 Task: Create a due date automation trigger when advanced on, 2 hours after a card is due add fields without custom field "Resume" set to a number greater than 1 and lower than 10.
Action: Mouse moved to (1058, 171)
Screenshot: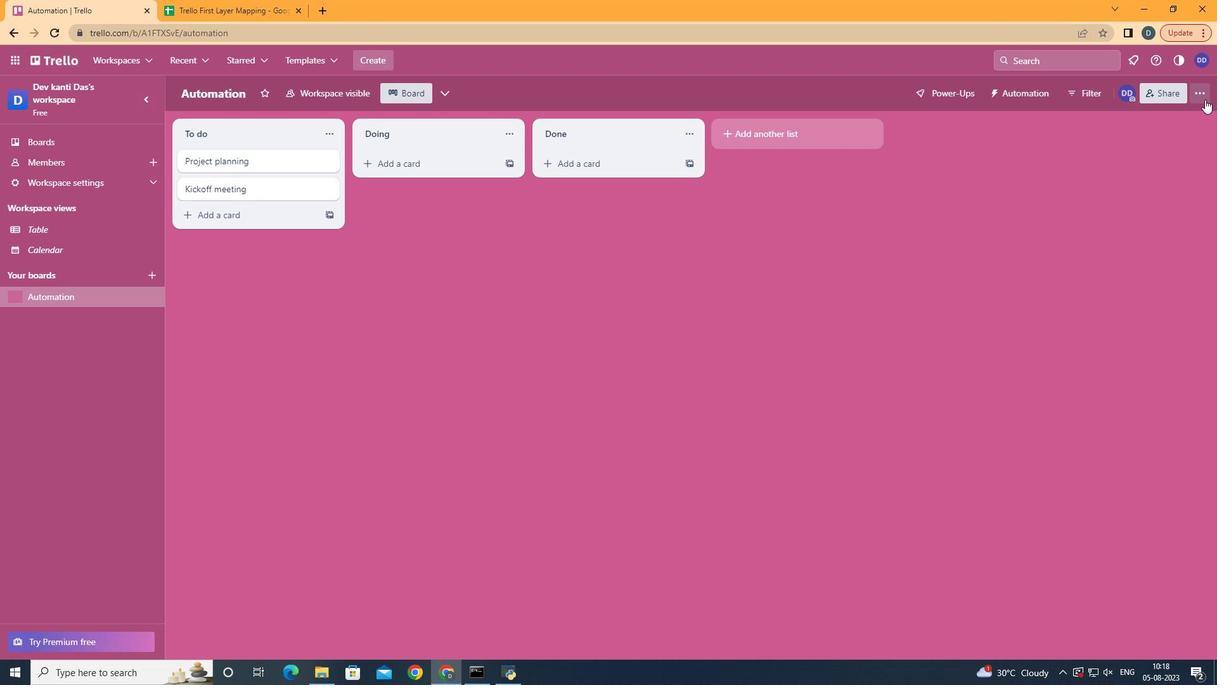 
Action: Mouse pressed left at (1058, 171)
Screenshot: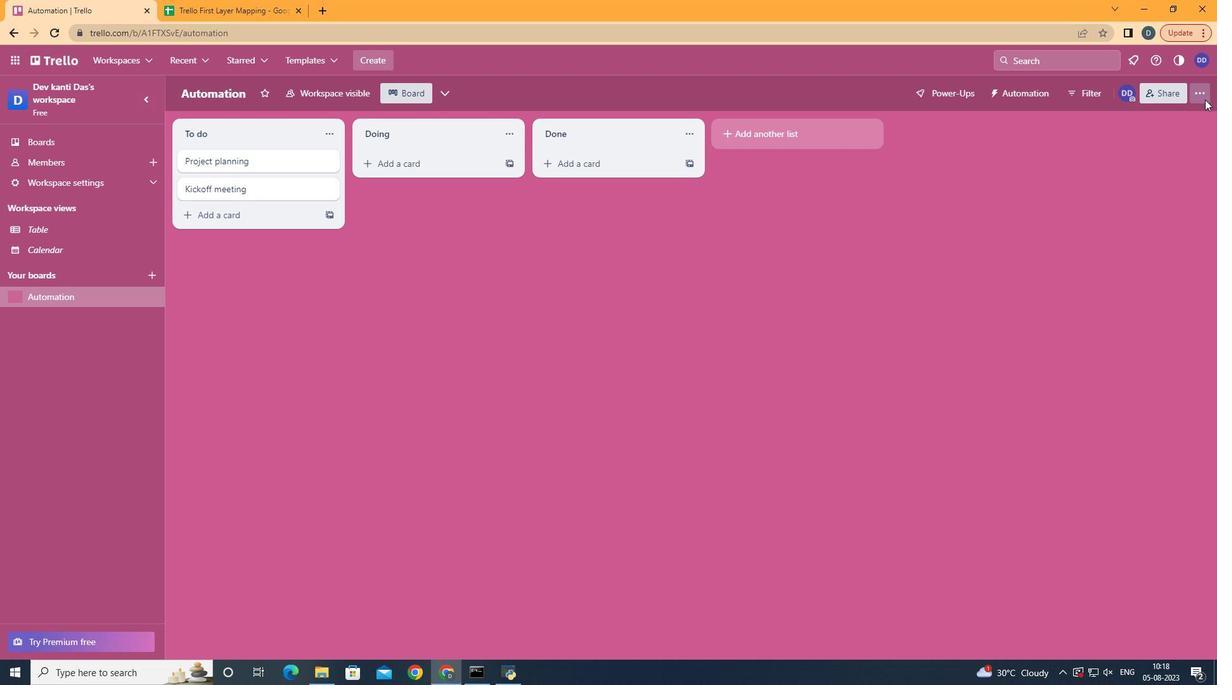 
Action: Mouse moved to (1009, 286)
Screenshot: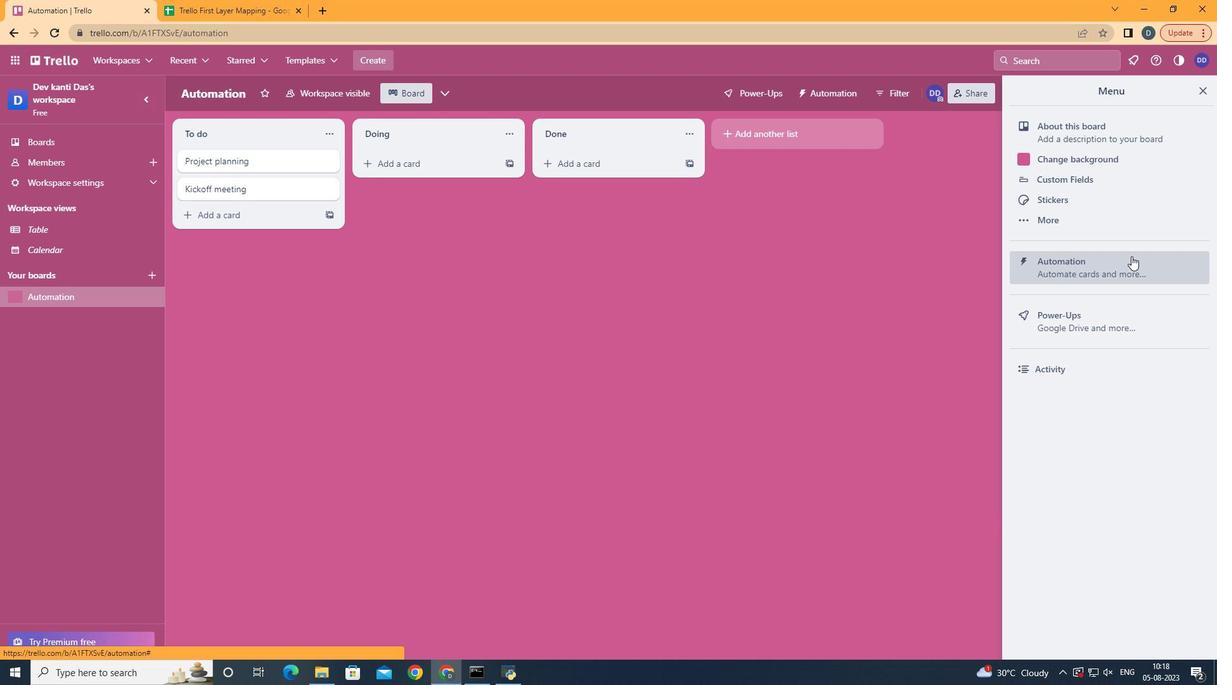 
Action: Mouse pressed left at (1009, 286)
Screenshot: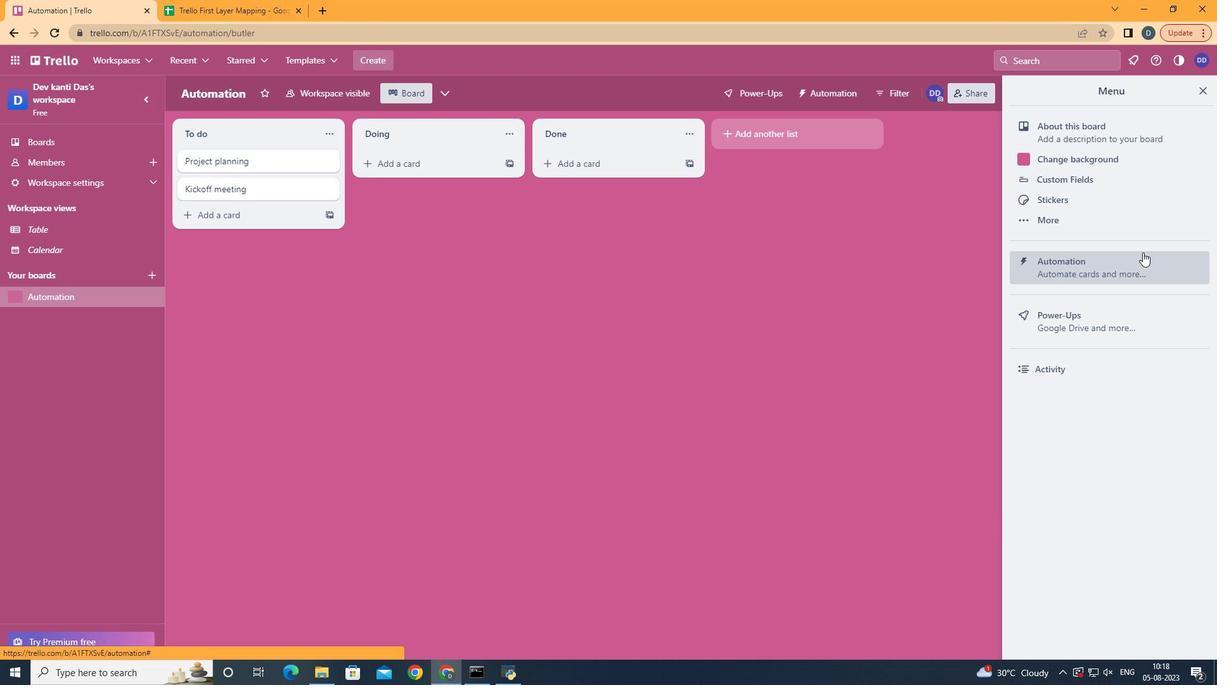 
Action: Mouse moved to (466, 285)
Screenshot: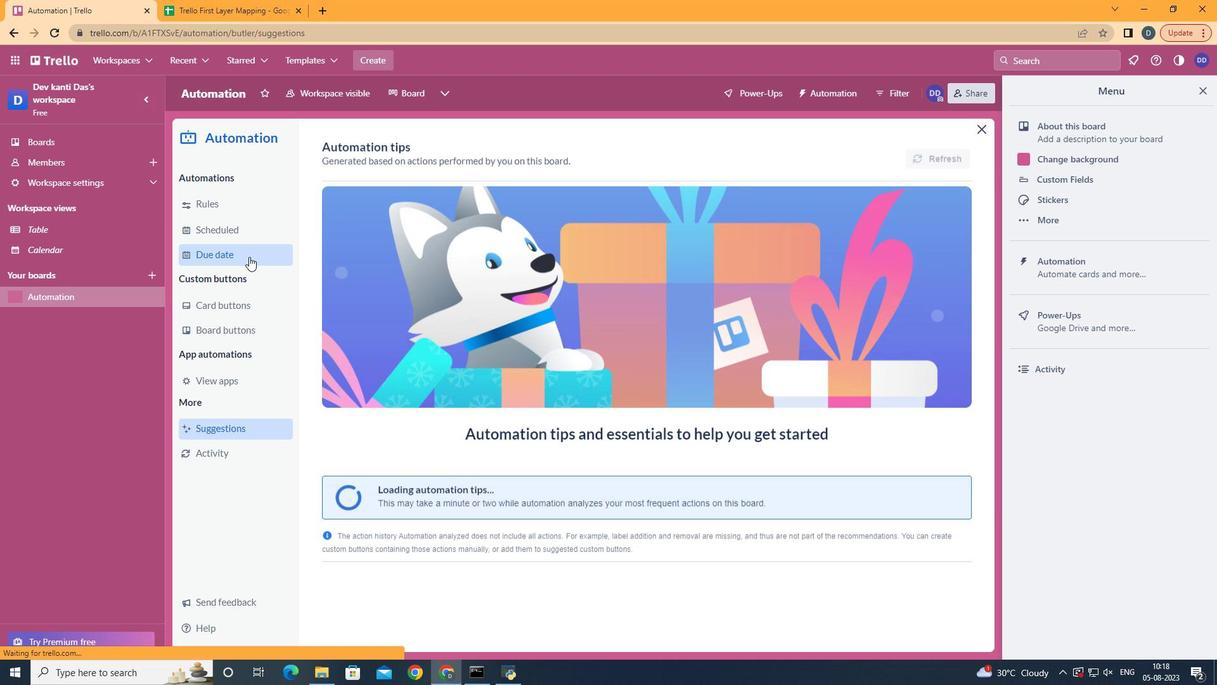 
Action: Mouse pressed left at (466, 285)
Screenshot: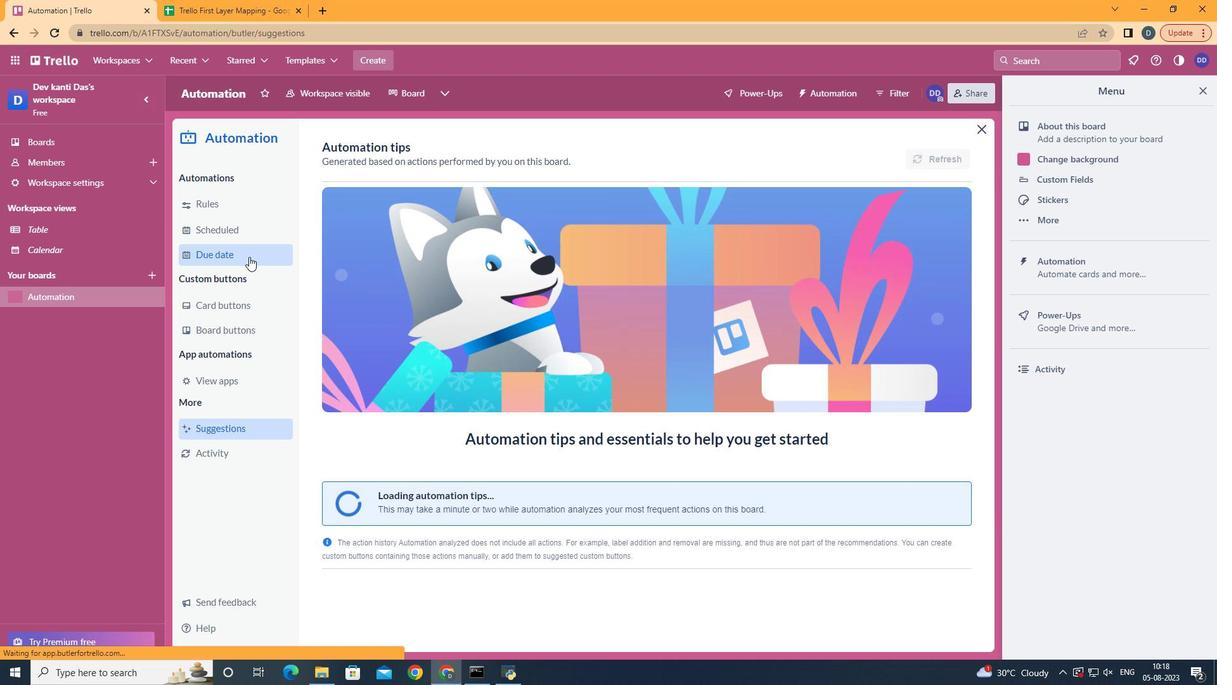 
Action: Mouse moved to (869, 211)
Screenshot: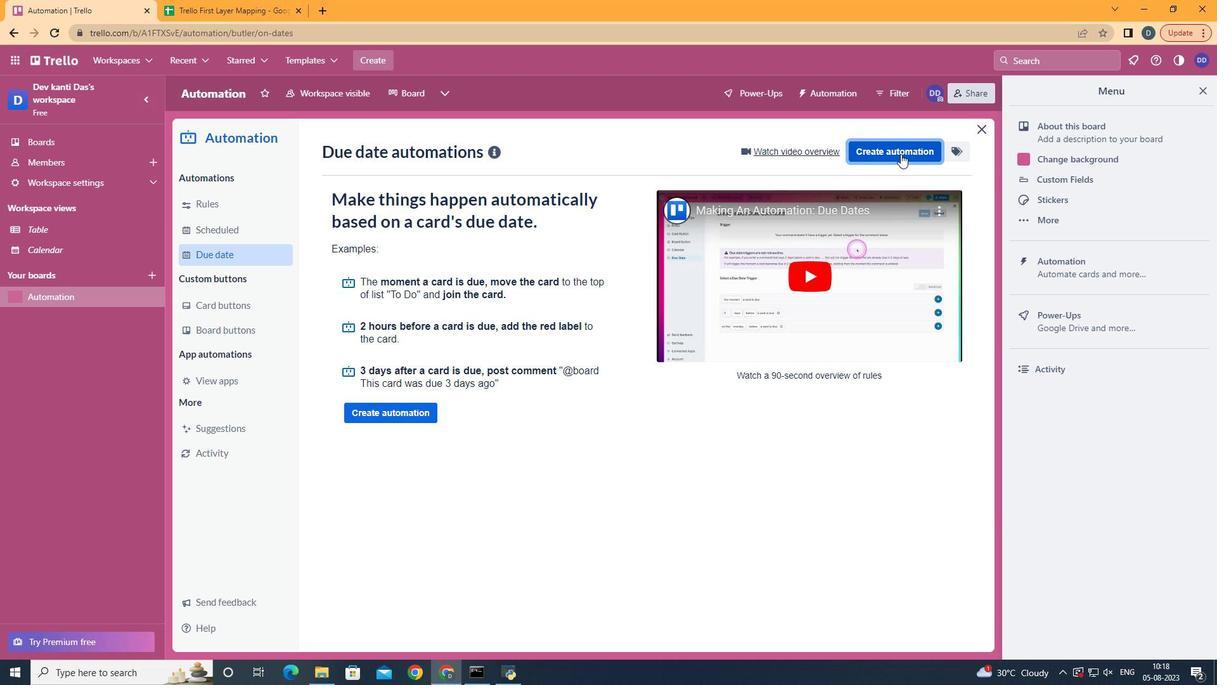 
Action: Mouse pressed left at (869, 211)
Screenshot: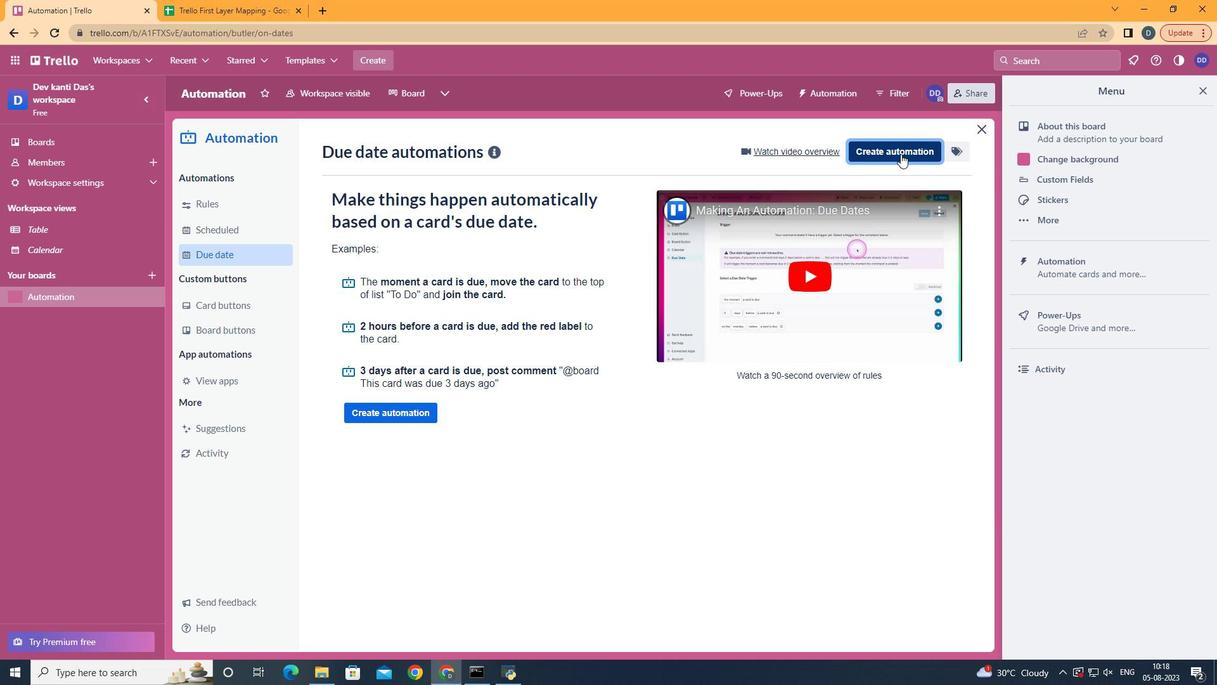 
Action: Mouse moved to (729, 292)
Screenshot: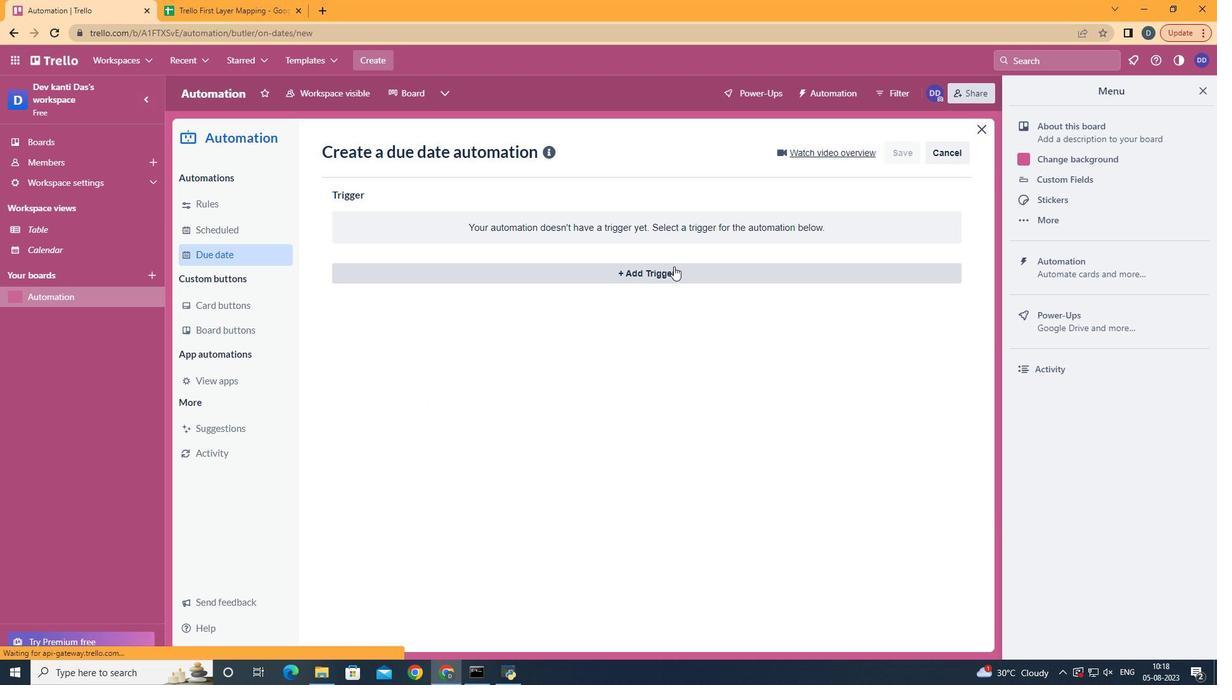 
Action: Mouse pressed left at (729, 292)
Screenshot: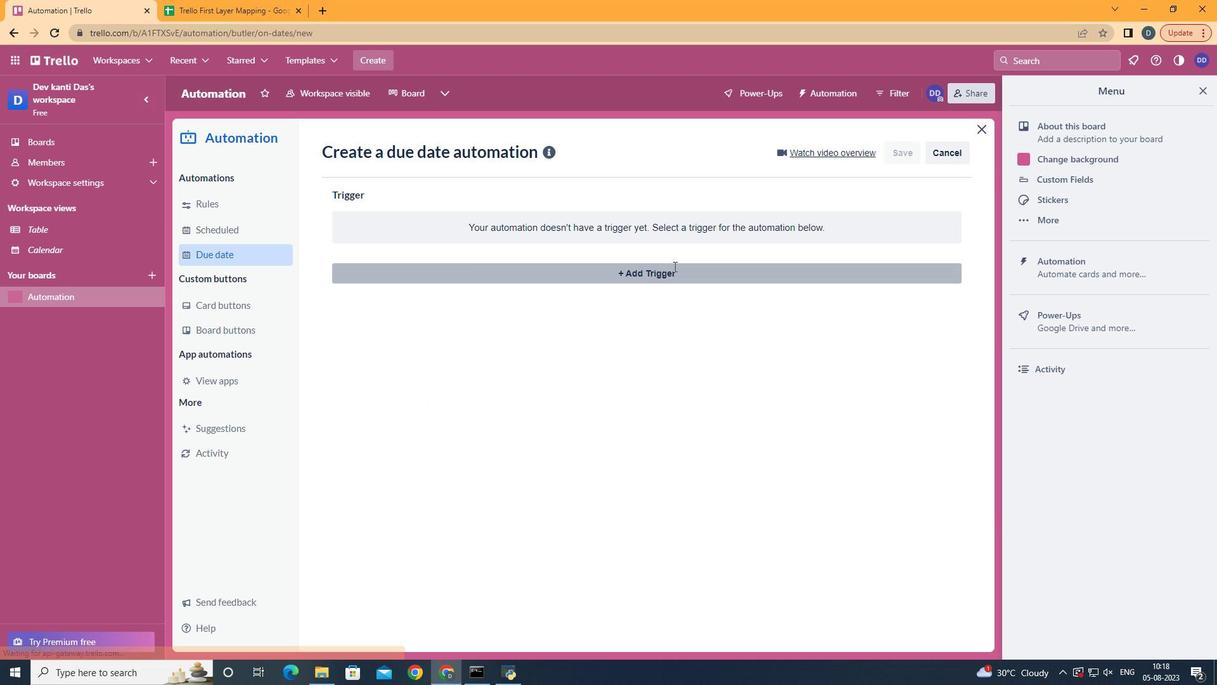 
Action: Mouse moved to (559, 489)
Screenshot: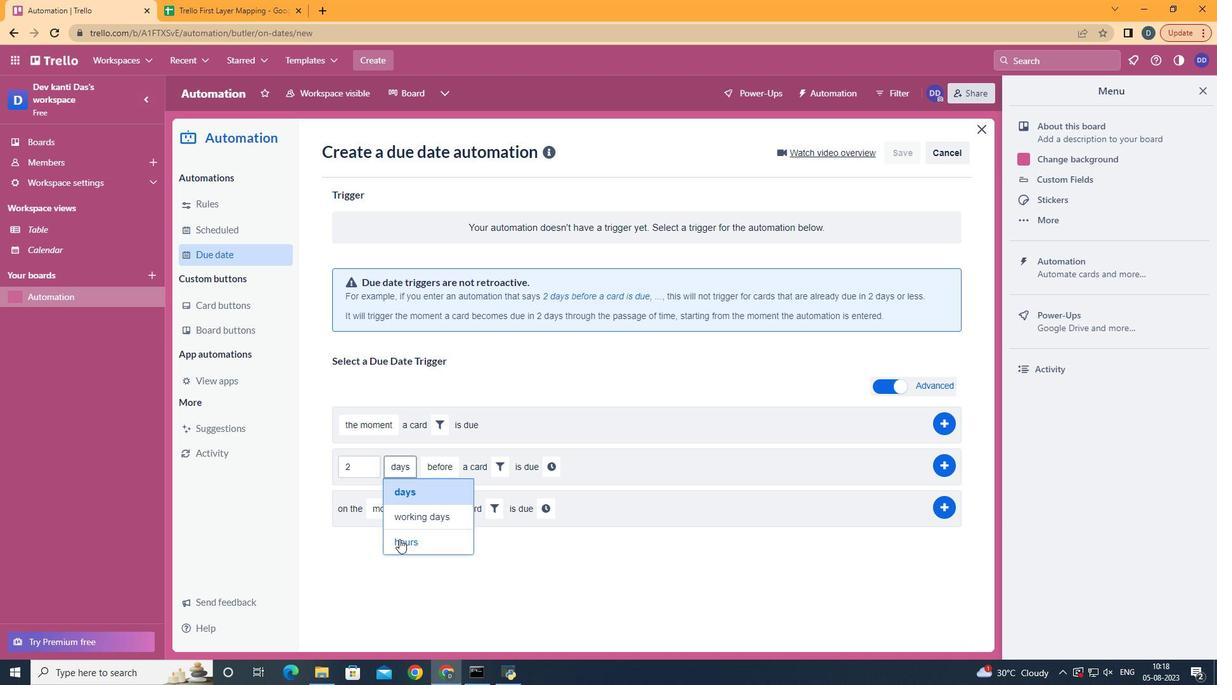 
Action: Mouse pressed left at (559, 489)
Screenshot: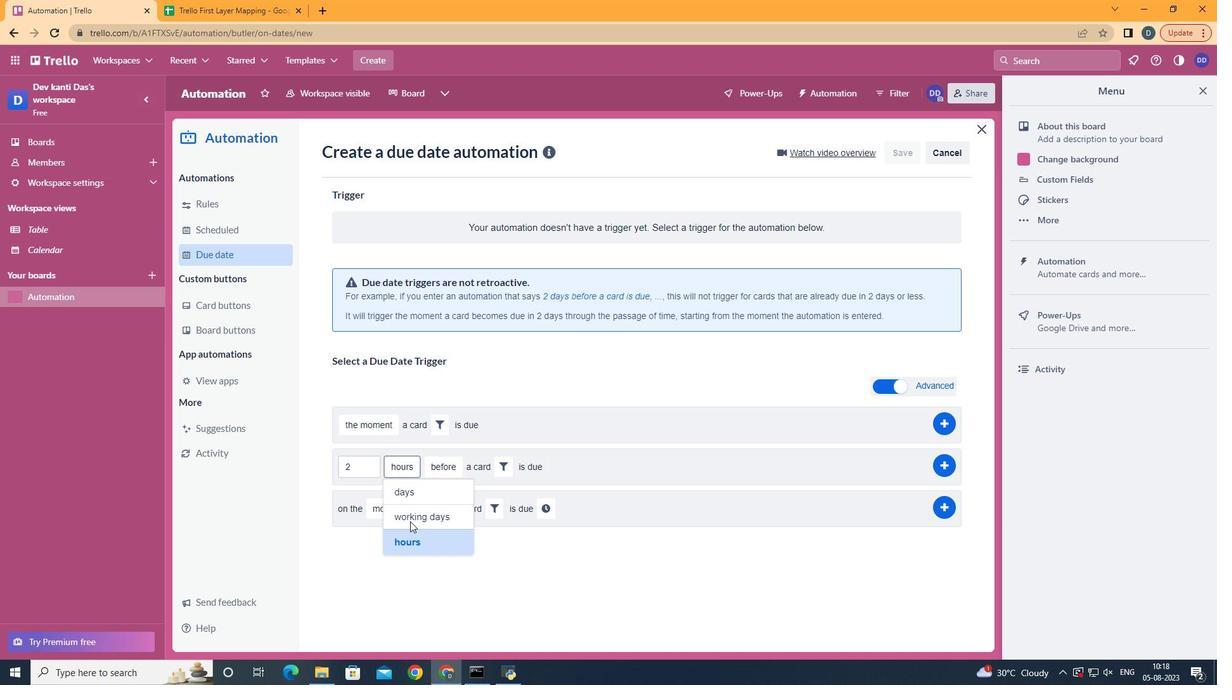 
Action: Mouse moved to (586, 468)
Screenshot: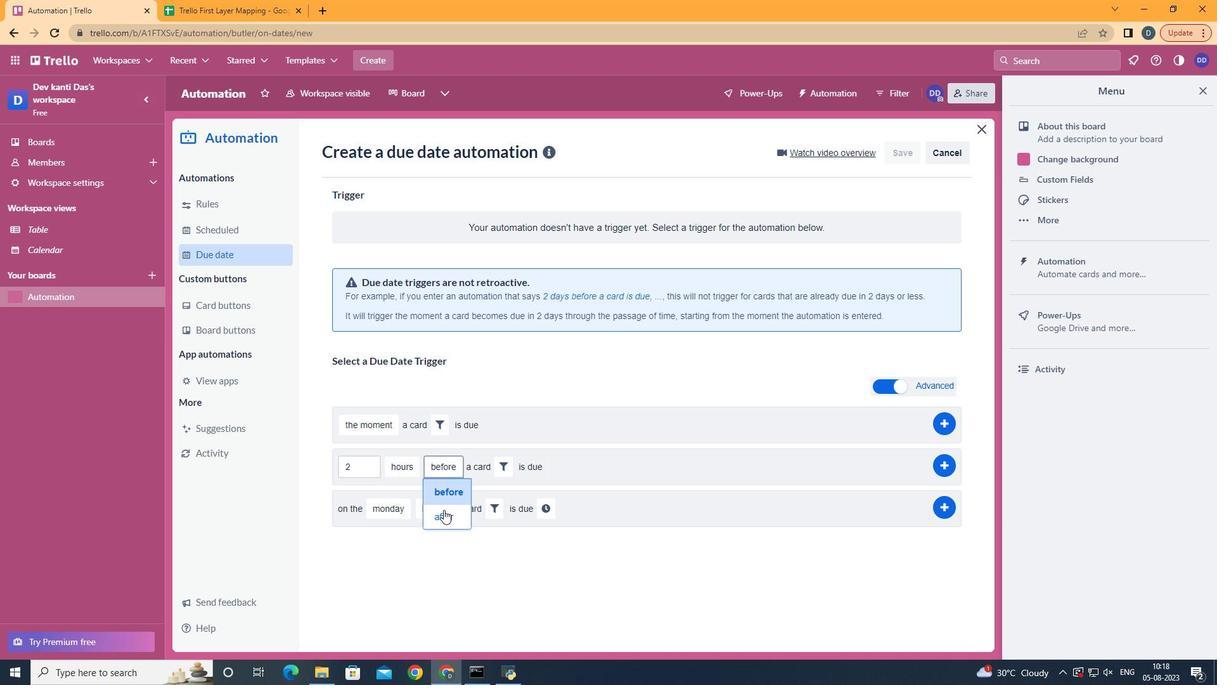 
Action: Mouse pressed left at (586, 468)
Screenshot: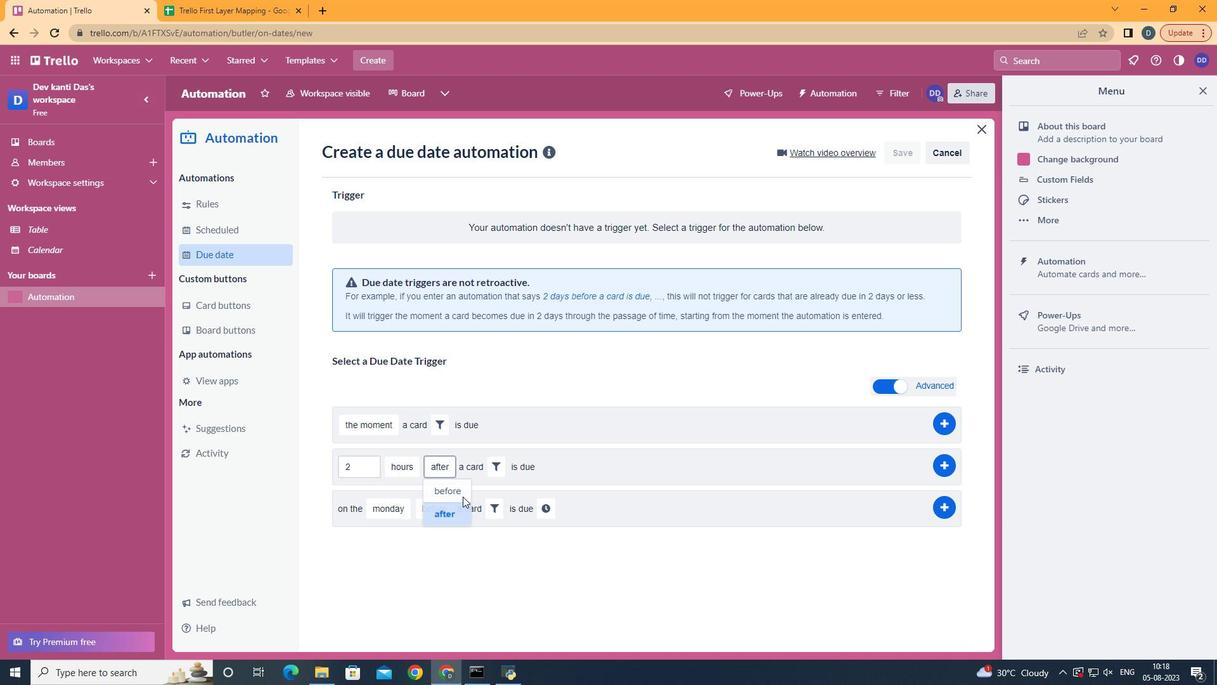 
Action: Mouse moved to (619, 436)
Screenshot: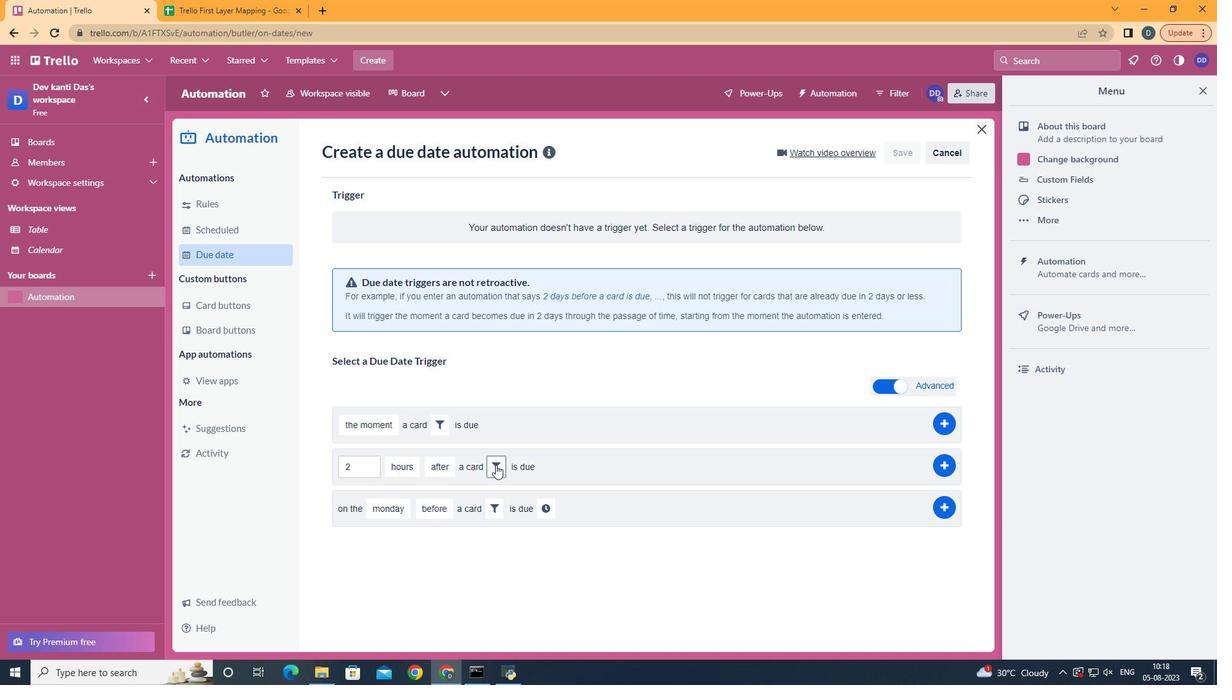 
Action: Mouse pressed left at (619, 436)
Screenshot: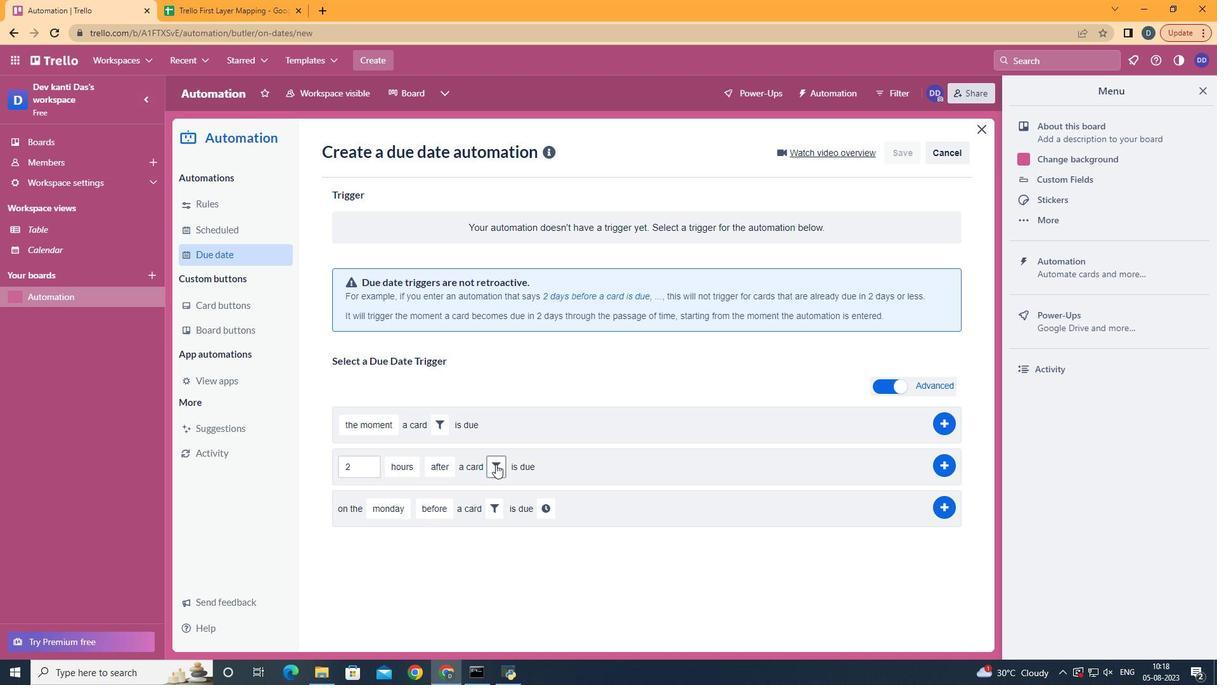 
Action: Mouse moved to (749, 473)
Screenshot: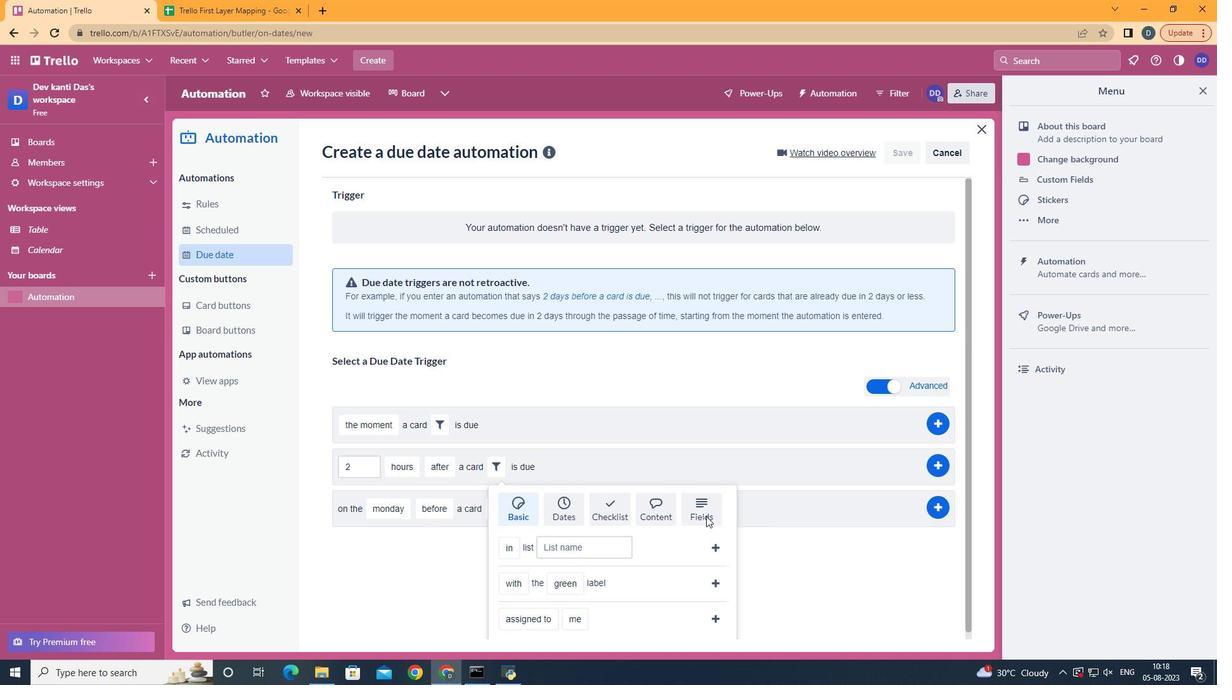 
Action: Mouse pressed left at (749, 473)
Screenshot: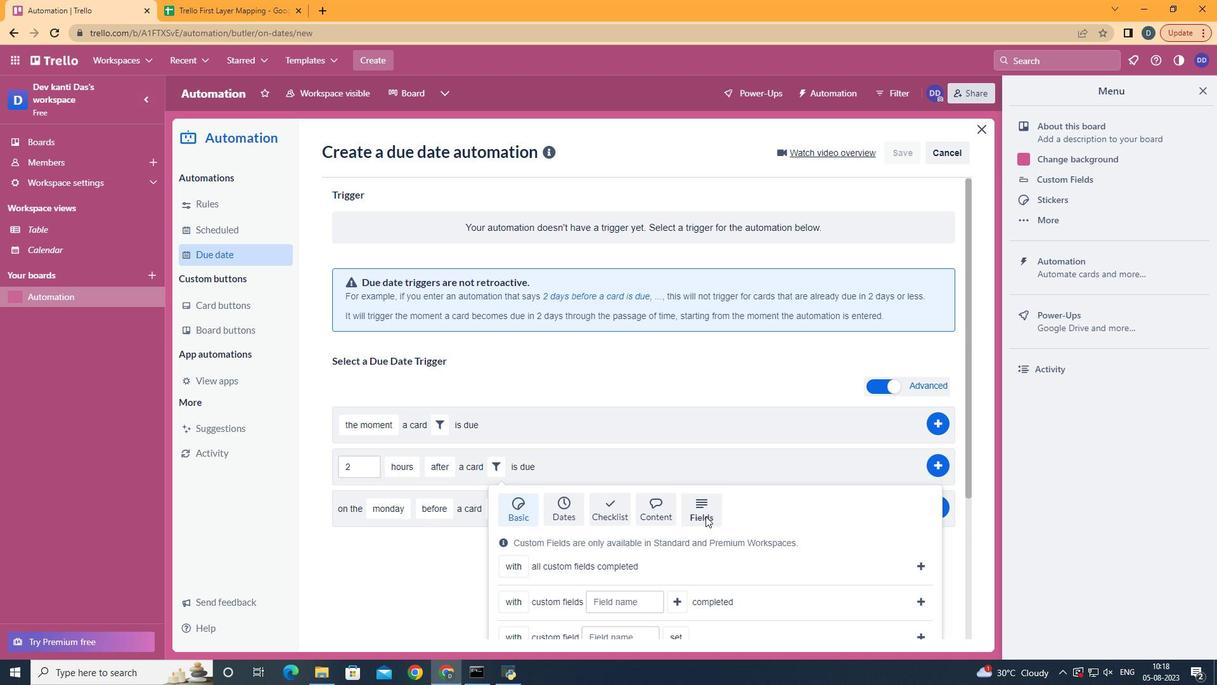 
Action: Mouse moved to (748, 473)
Screenshot: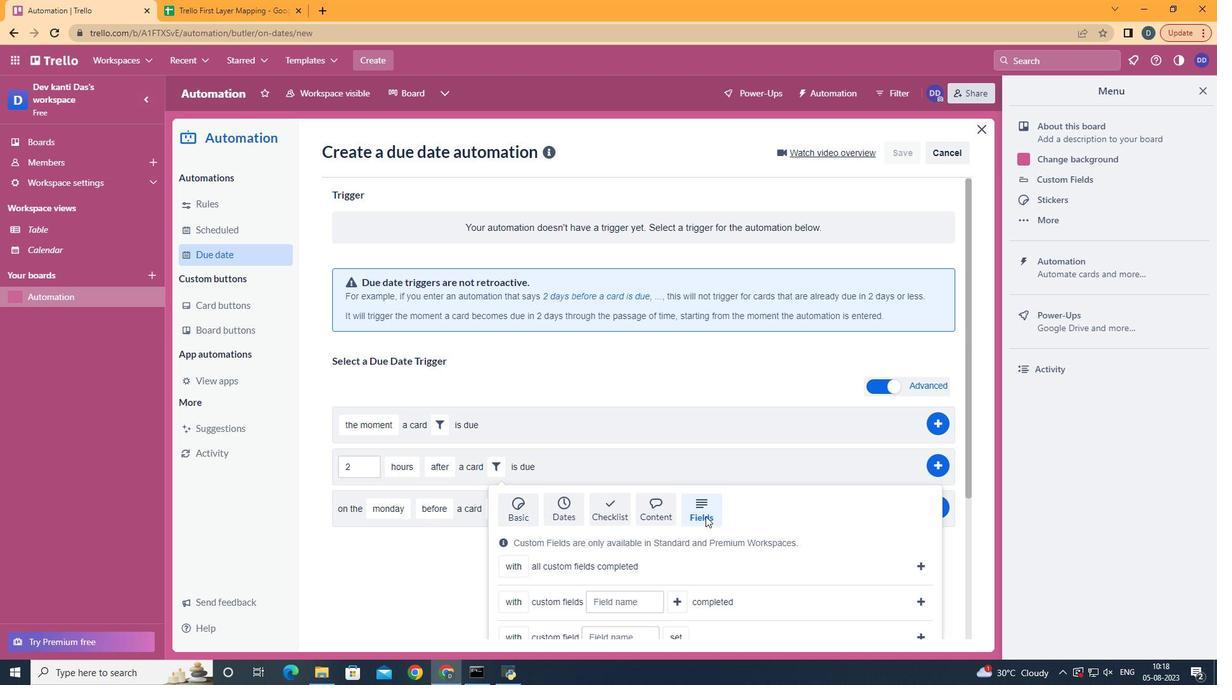 
Action: Mouse scrolled (748, 473) with delta (0, 0)
Screenshot: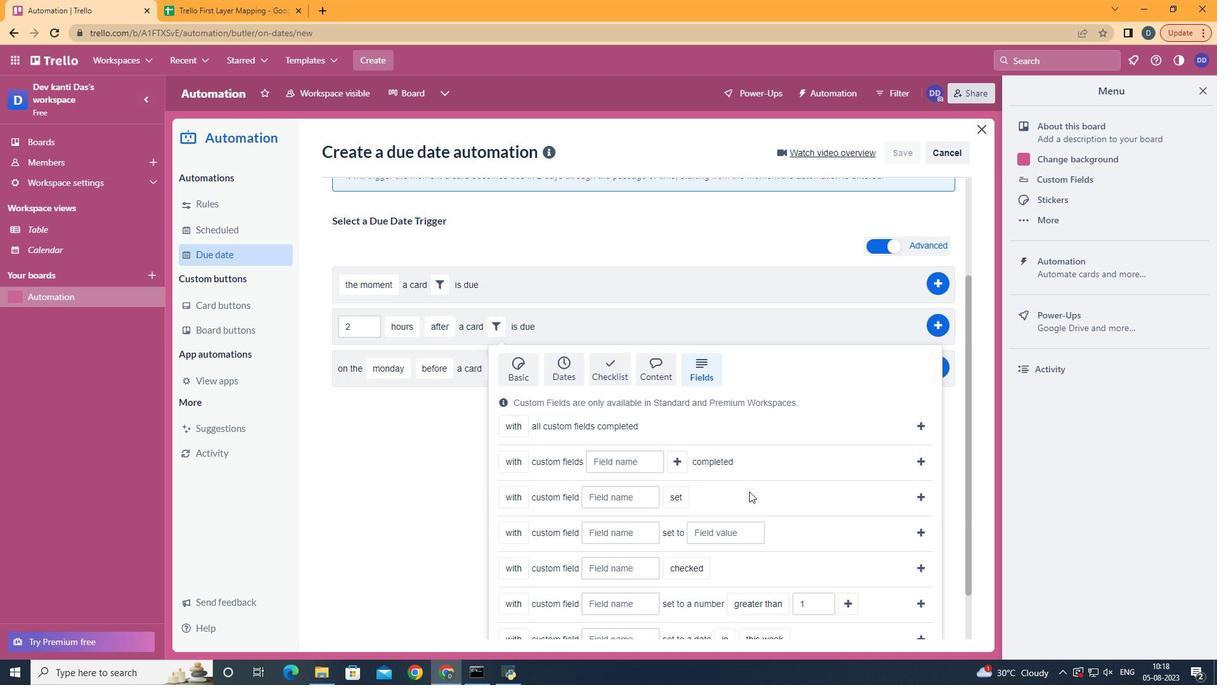 
Action: Mouse scrolled (748, 473) with delta (0, 0)
Screenshot: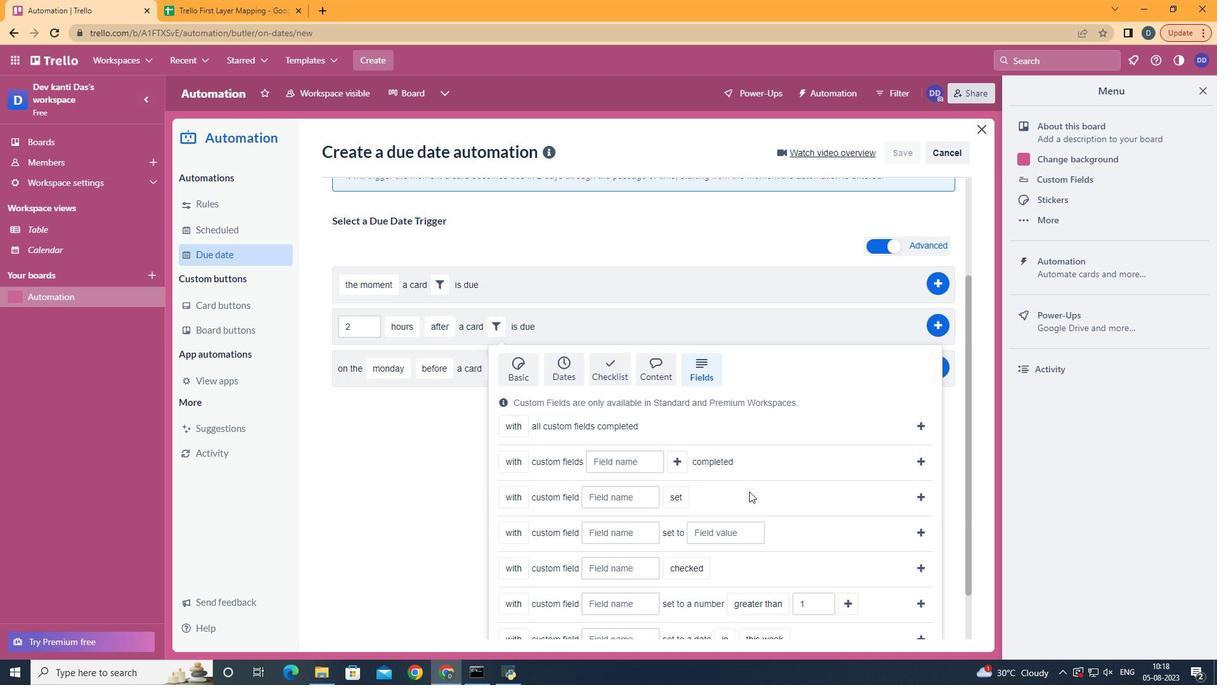 
Action: Mouse scrolled (748, 473) with delta (0, 0)
Screenshot: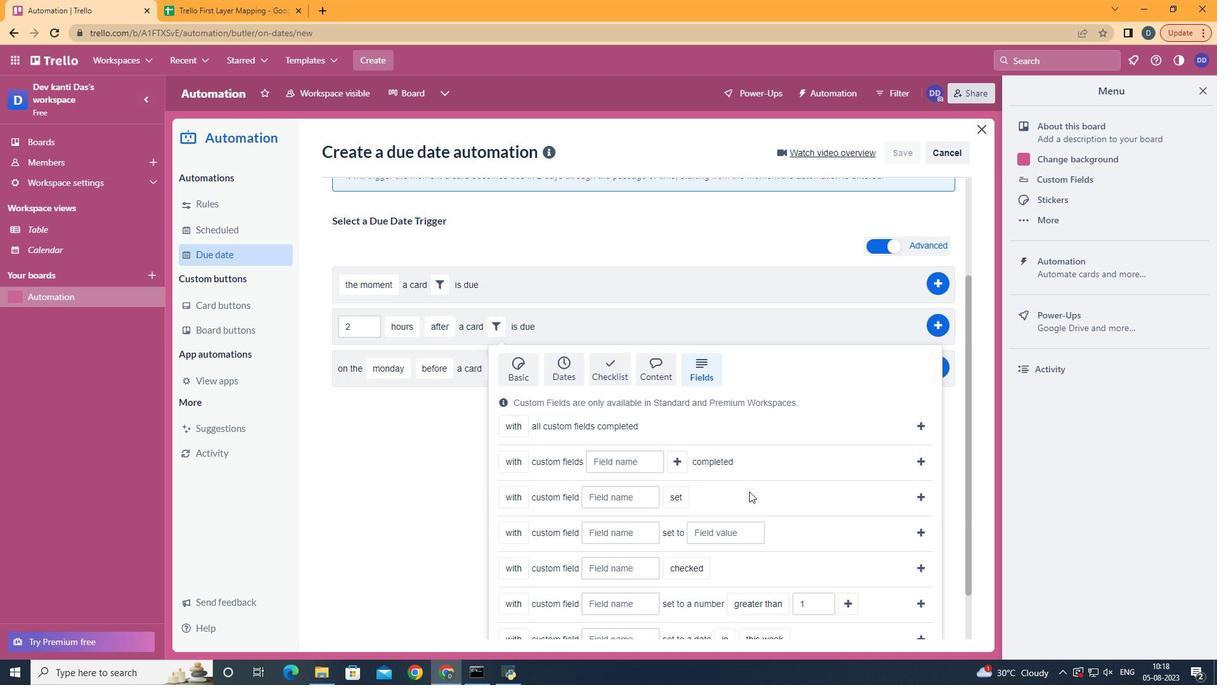 
Action: Mouse scrolled (748, 473) with delta (0, 0)
Screenshot: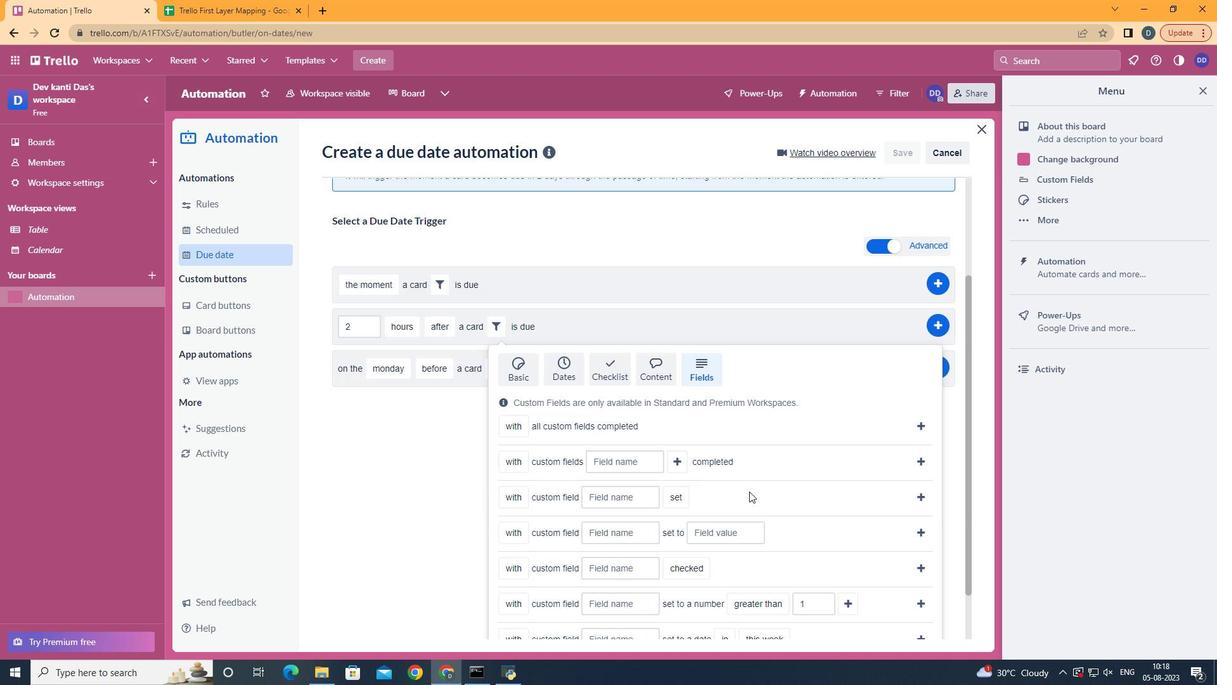 
Action: Mouse moved to (748, 473)
Screenshot: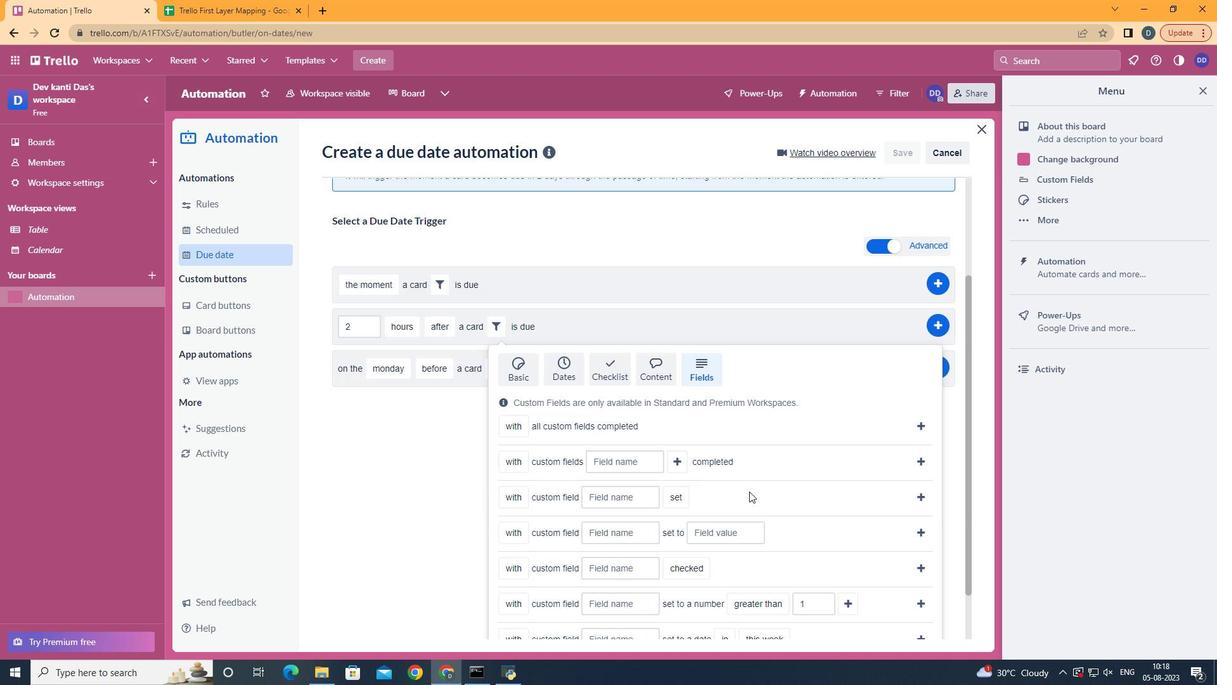 
Action: Mouse scrolled (748, 472) with delta (0, 0)
Screenshot: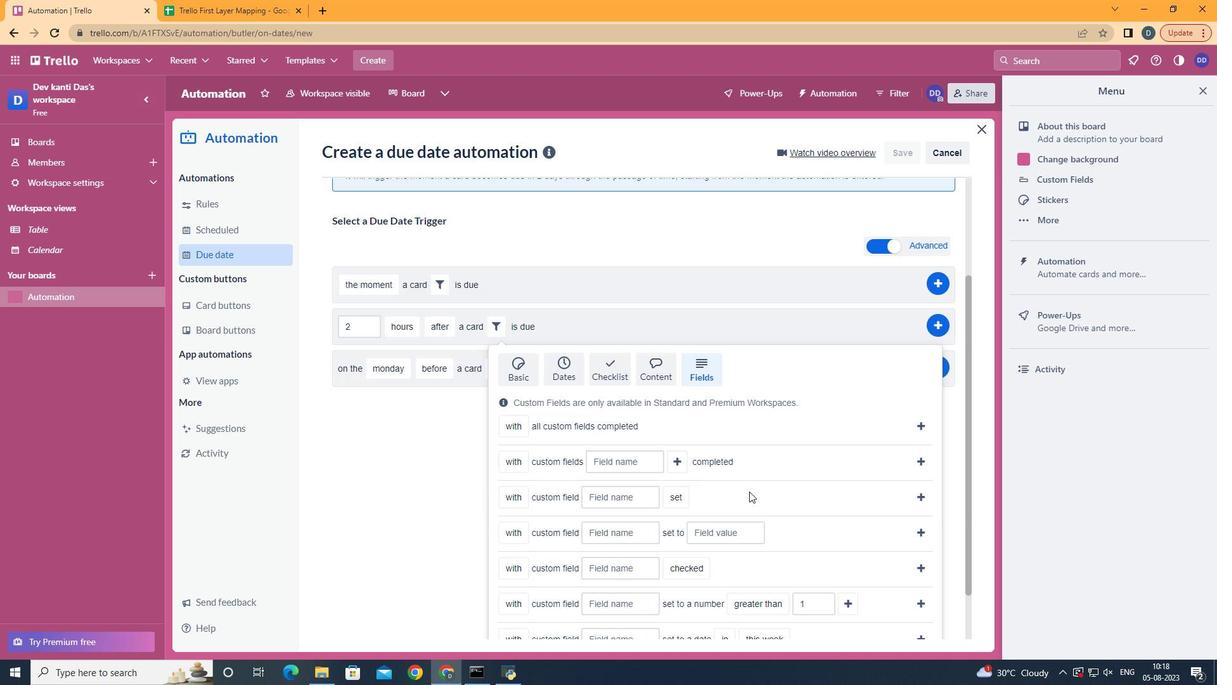 
Action: Mouse moved to (748, 473)
Screenshot: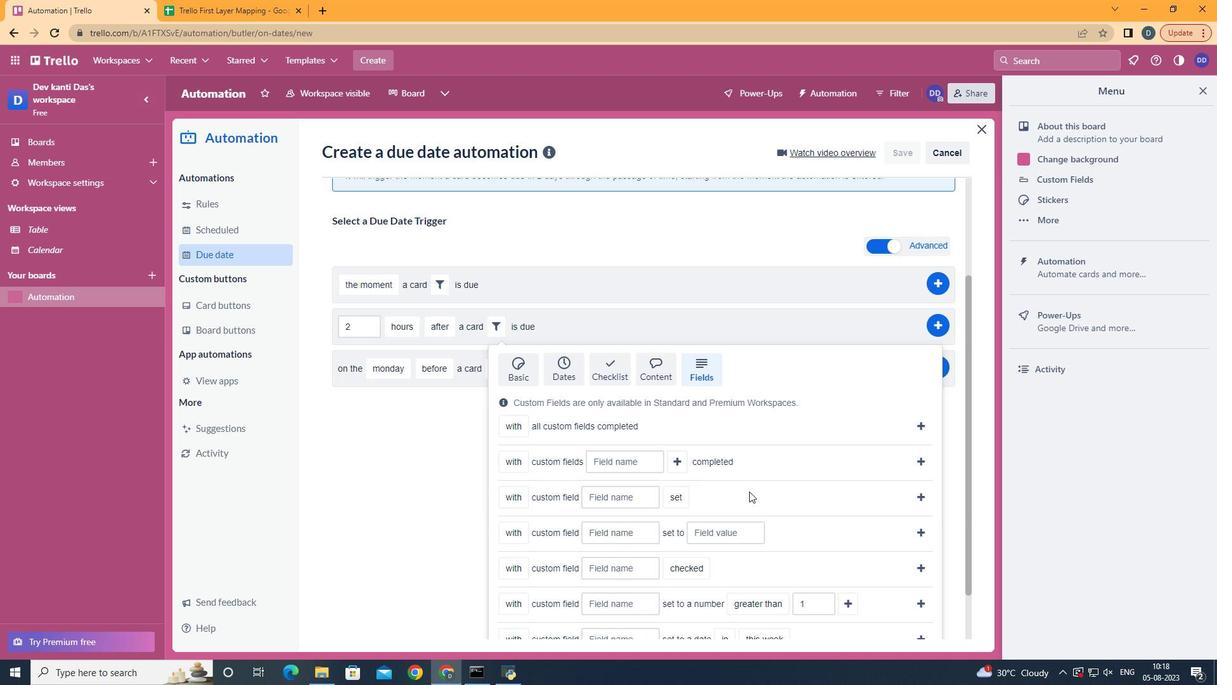 
Action: Mouse scrolled (748, 472) with delta (0, 0)
Screenshot: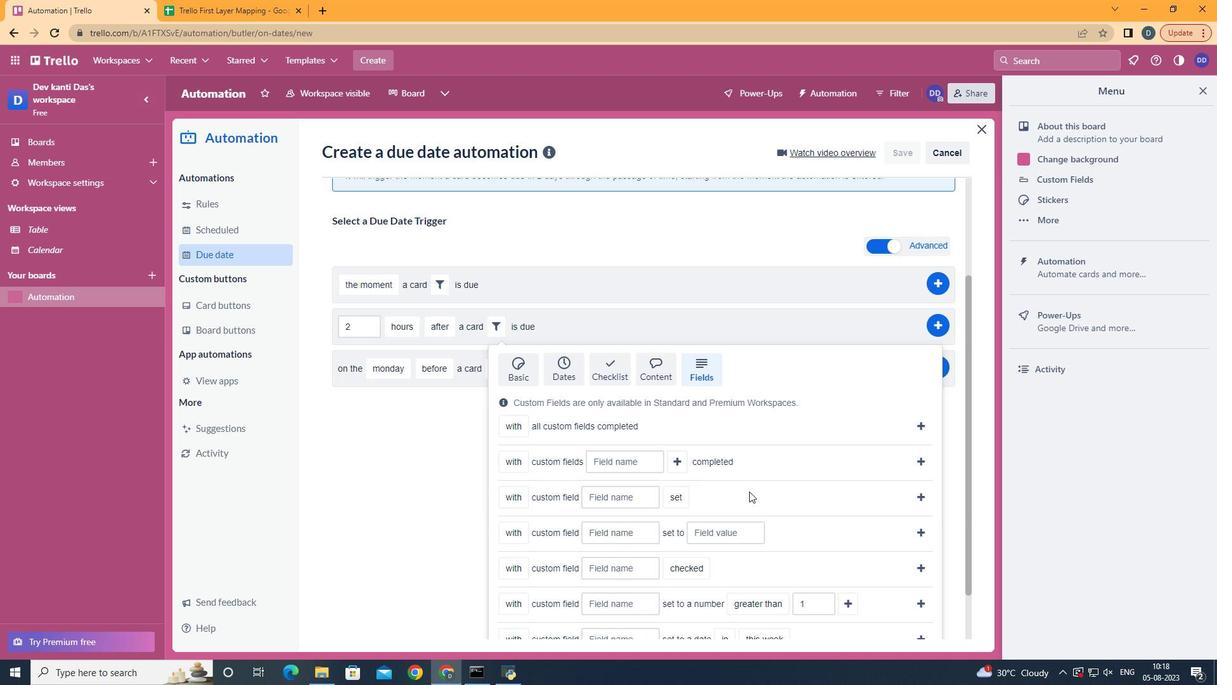
Action: Mouse moved to (636, 532)
Screenshot: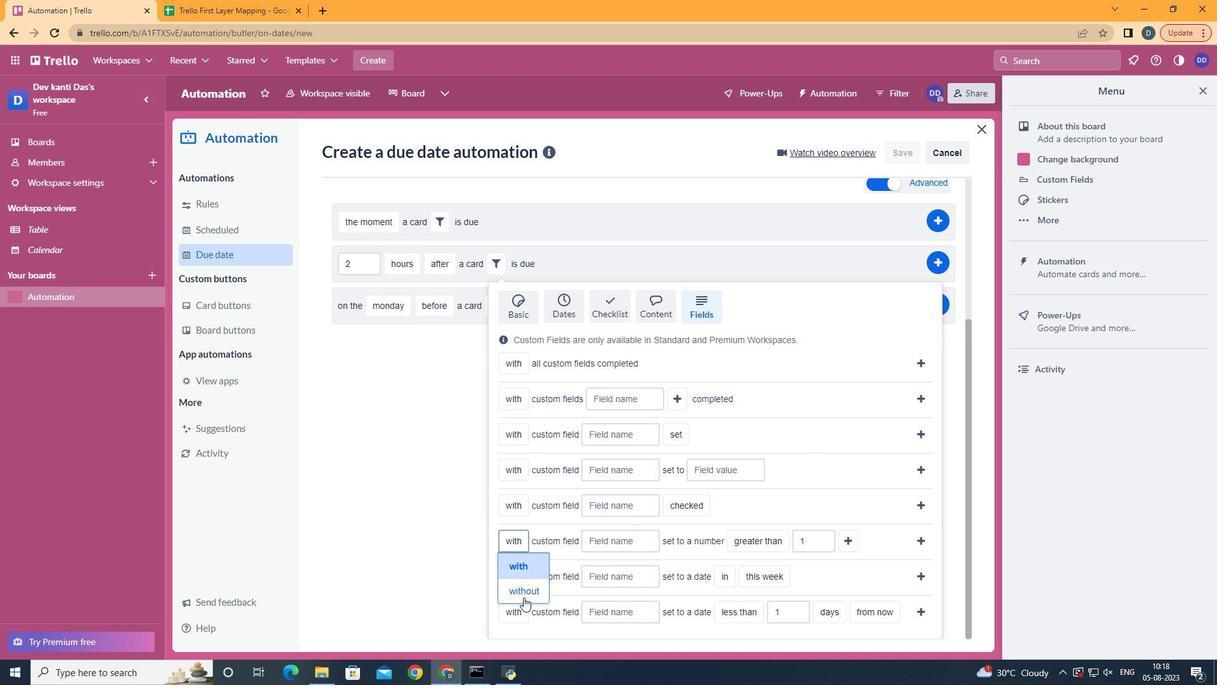 
Action: Mouse pressed left at (636, 532)
Screenshot: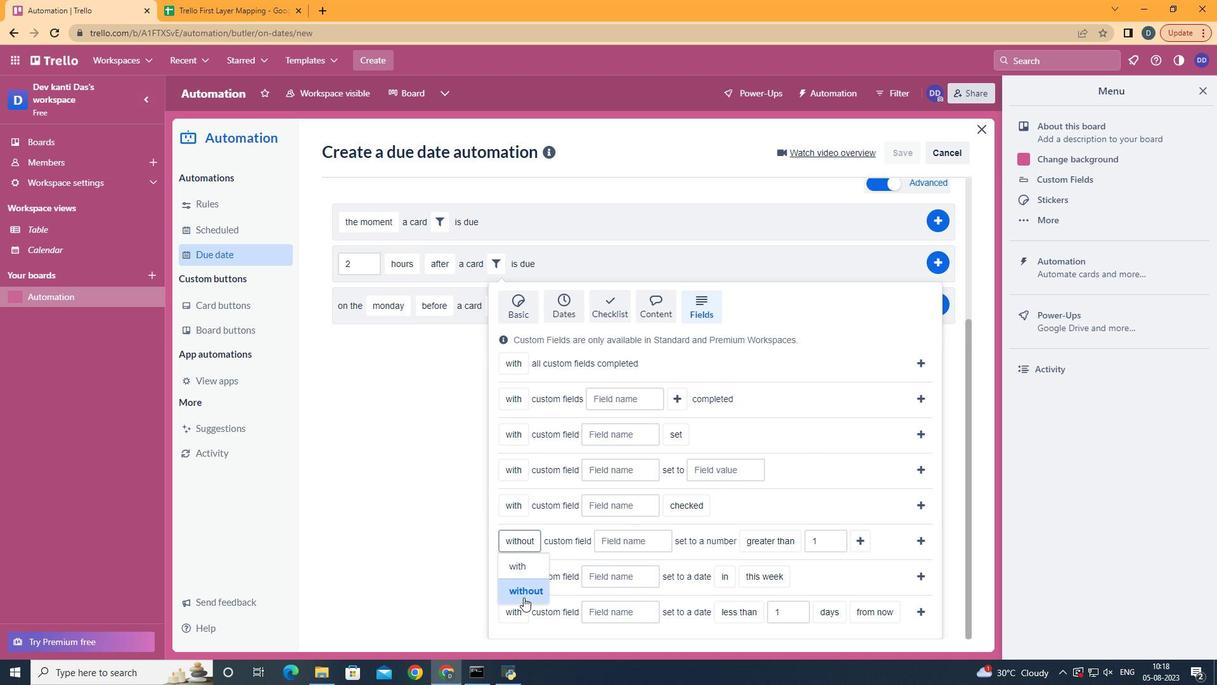 
Action: Mouse moved to (705, 487)
Screenshot: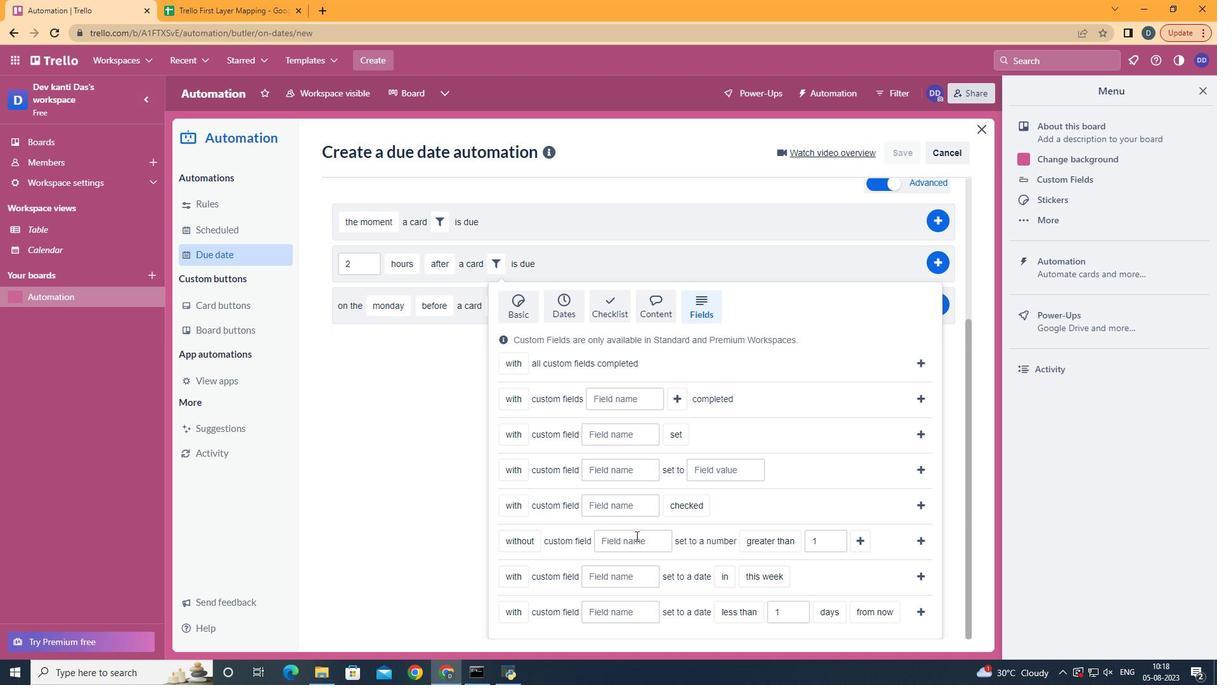 
Action: Mouse pressed left at (705, 487)
Screenshot: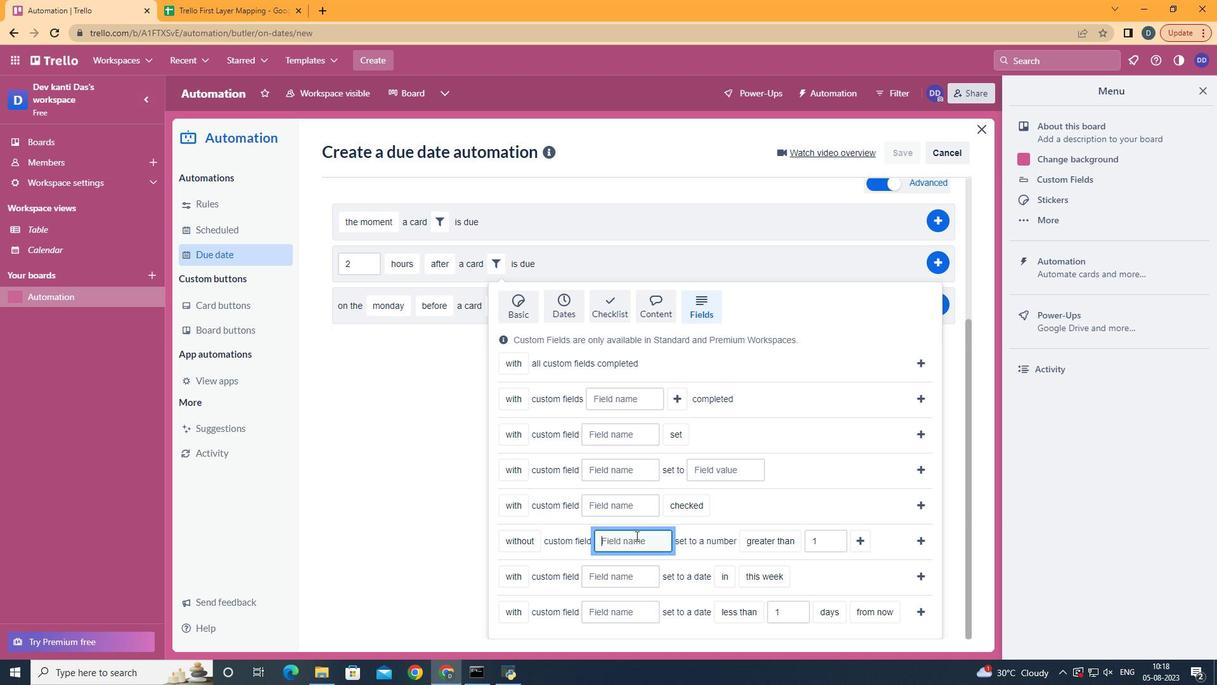 
Action: Mouse moved to (706, 487)
Screenshot: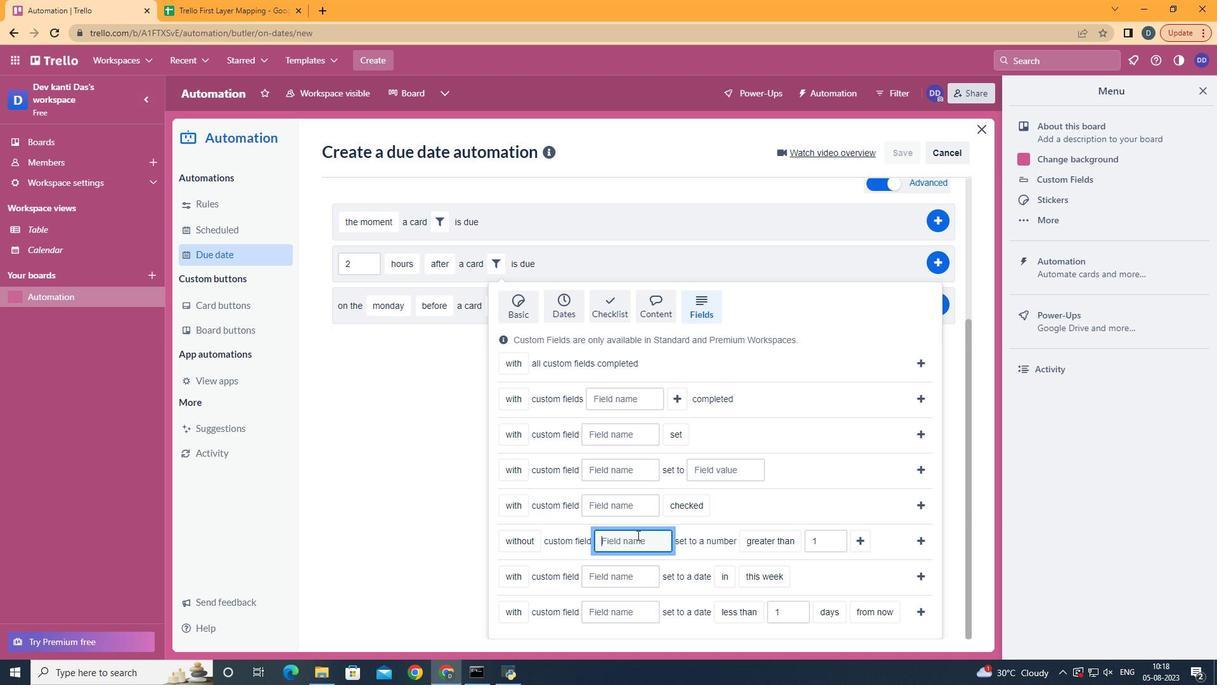 
Action: Key pressed <Key.shift>Resume
Screenshot: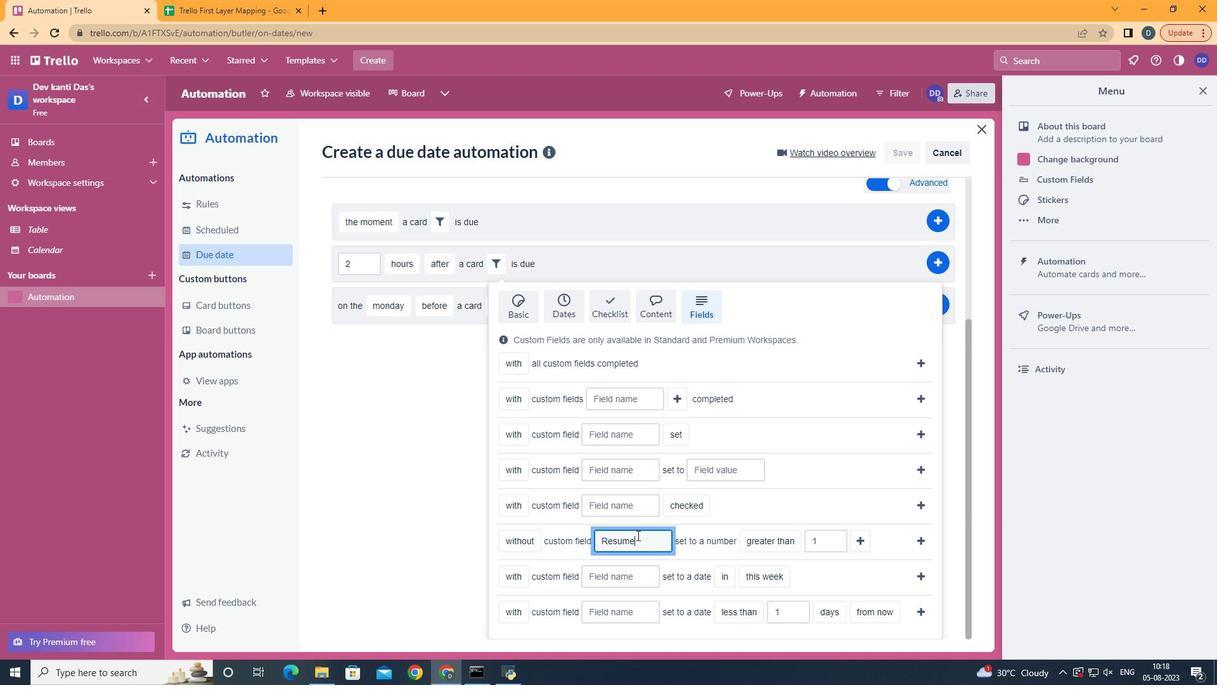 
Action: Mouse moved to (803, 418)
Screenshot: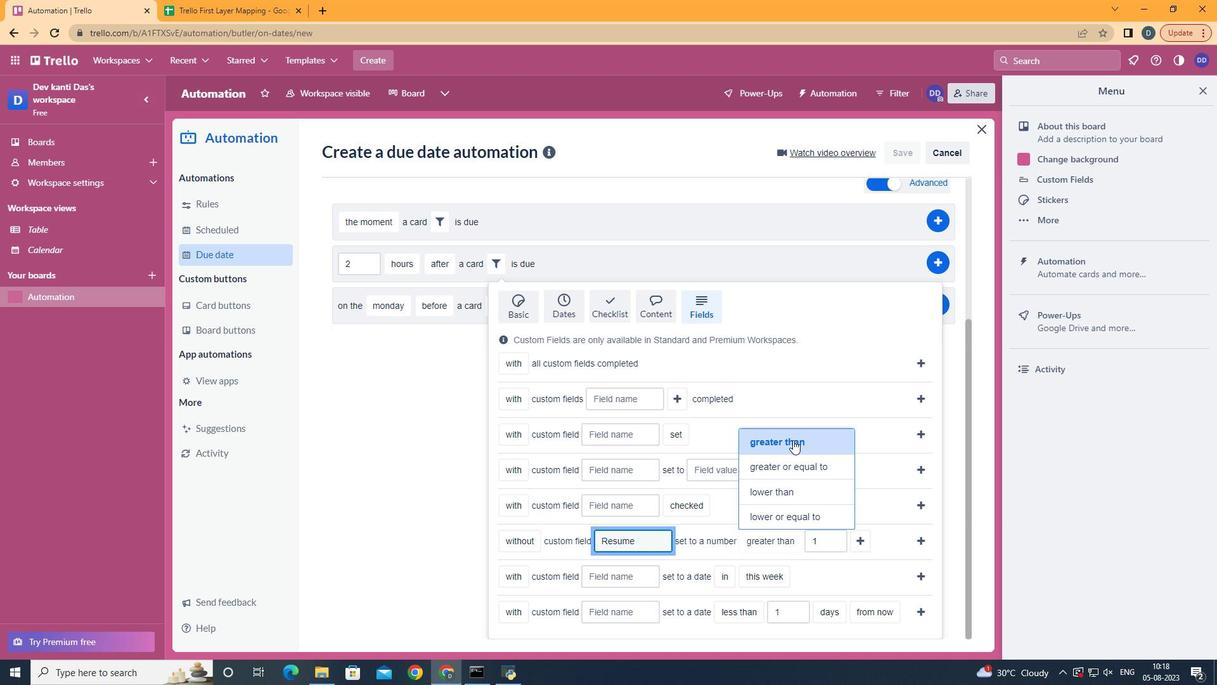 
Action: Mouse pressed left at (803, 418)
Screenshot: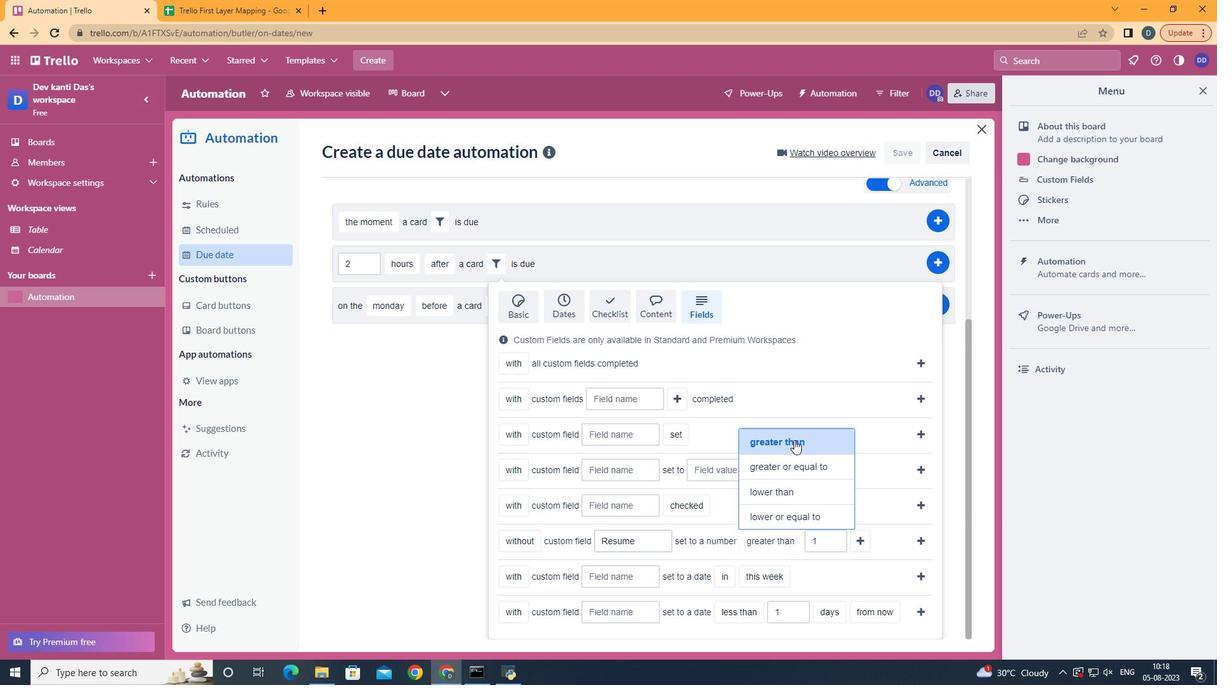 
Action: Mouse moved to (841, 487)
Screenshot: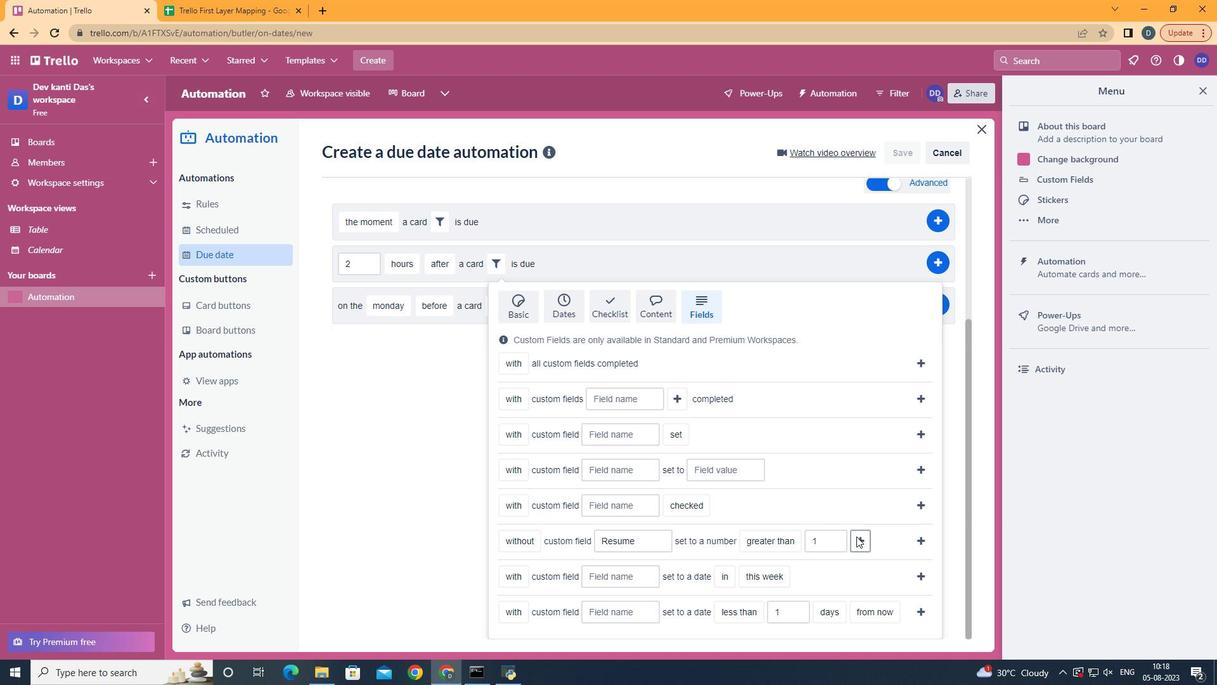 
Action: Mouse pressed left at (841, 487)
Screenshot: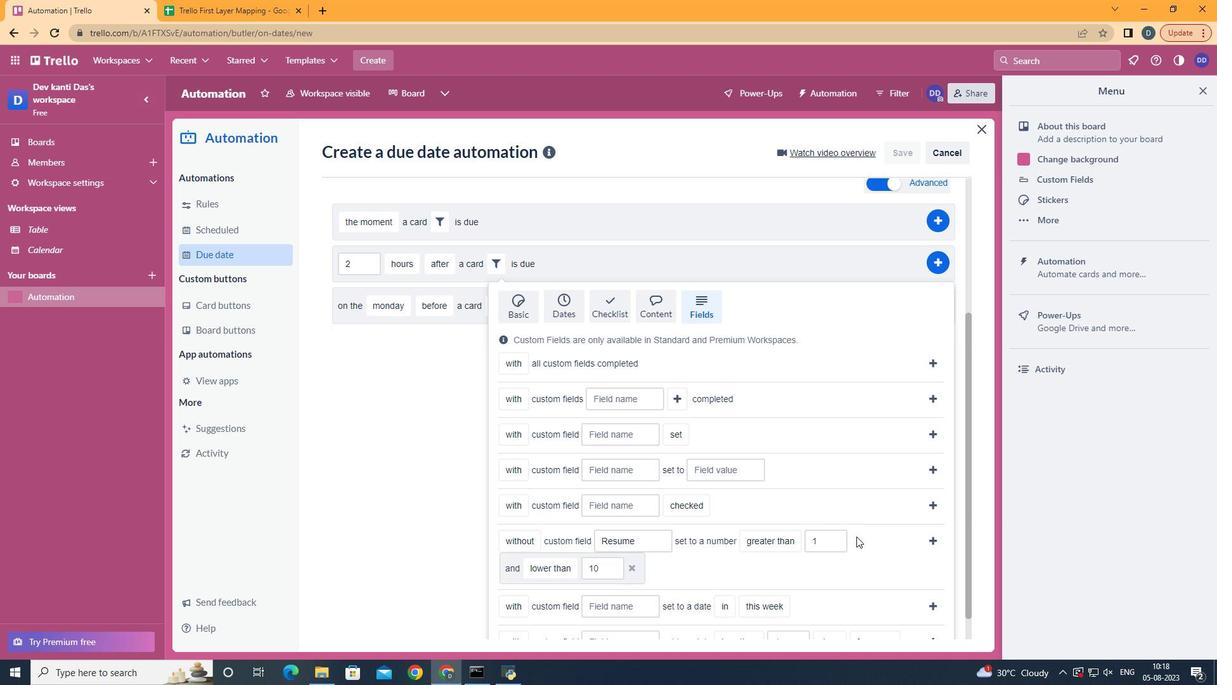 
Action: Mouse moved to (675, 438)
Screenshot: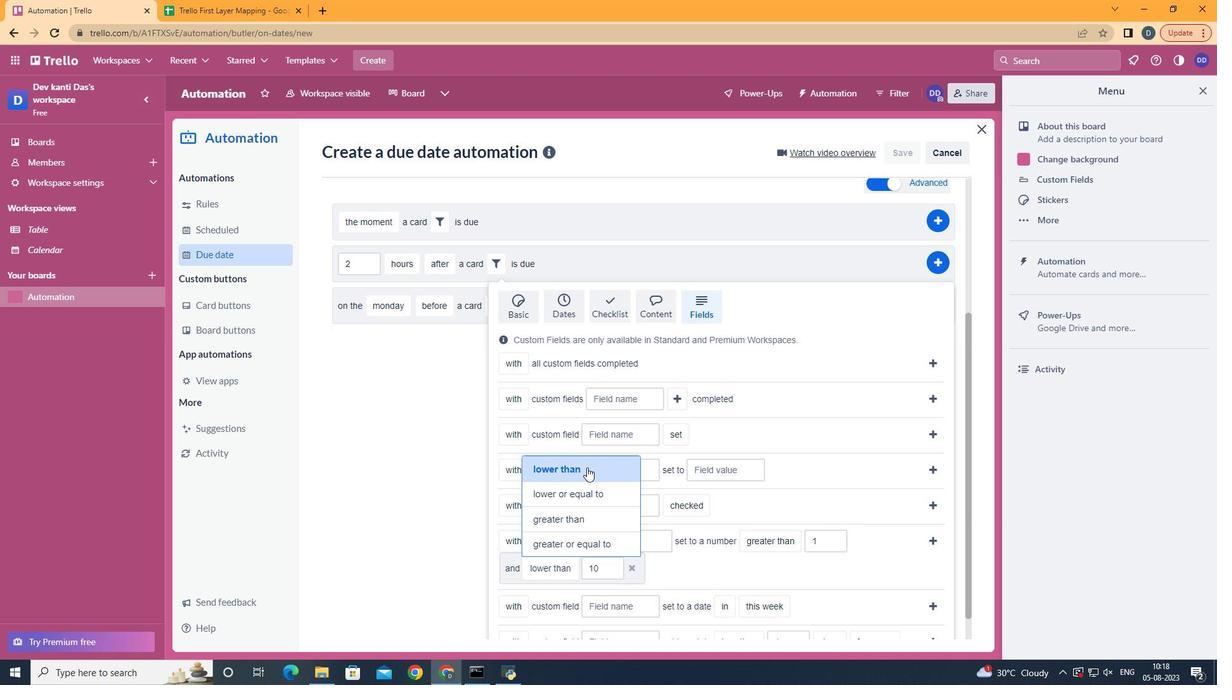 
Action: Mouse pressed left at (675, 438)
Screenshot: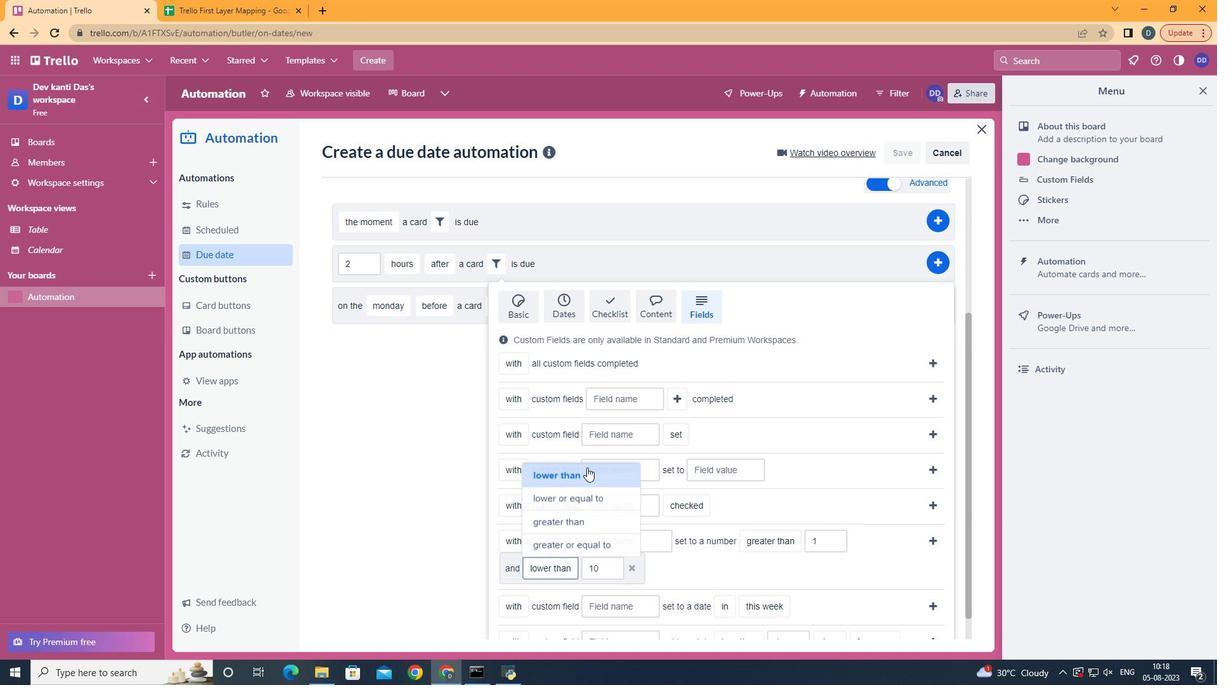 
Action: Mouse moved to (888, 489)
Screenshot: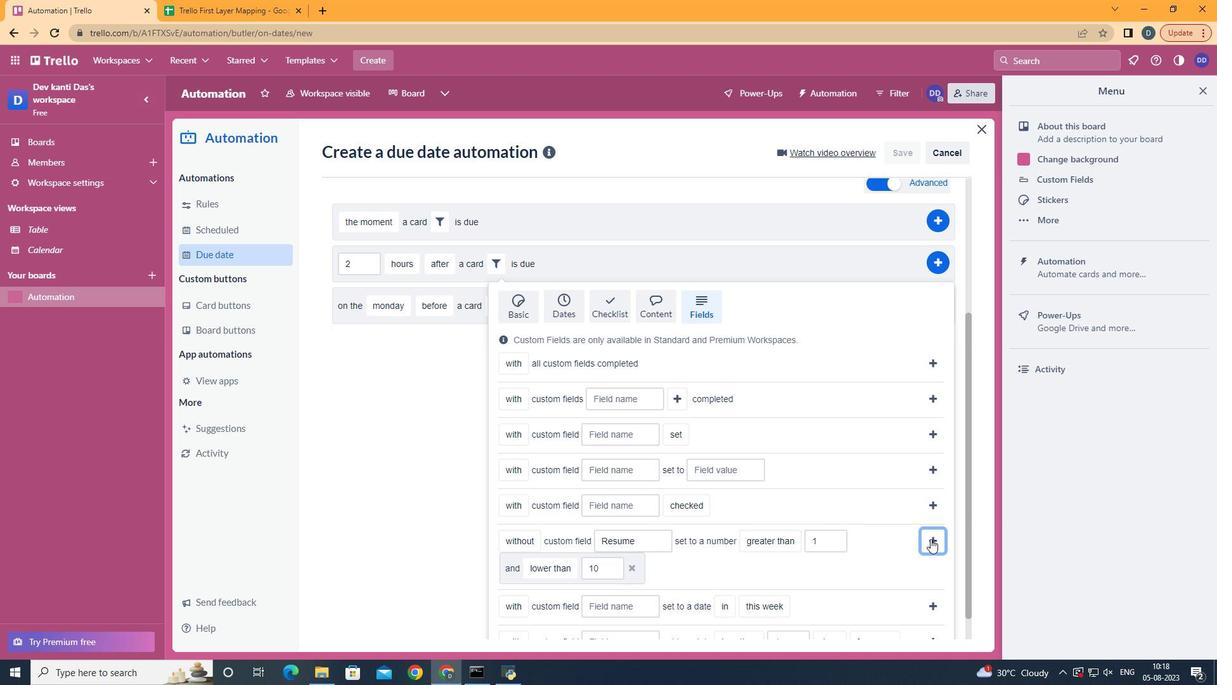 
Action: Mouse pressed left at (888, 489)
Screenshot: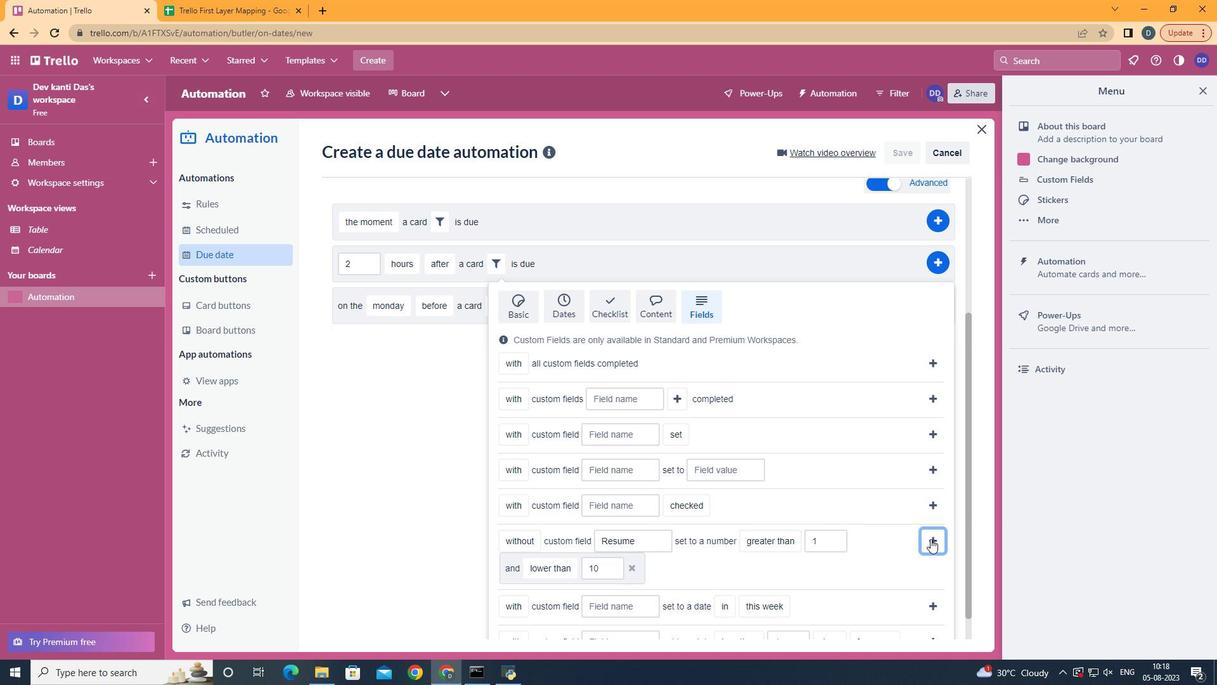 
Action: Mouse moved to (895, 435)
Screenshot: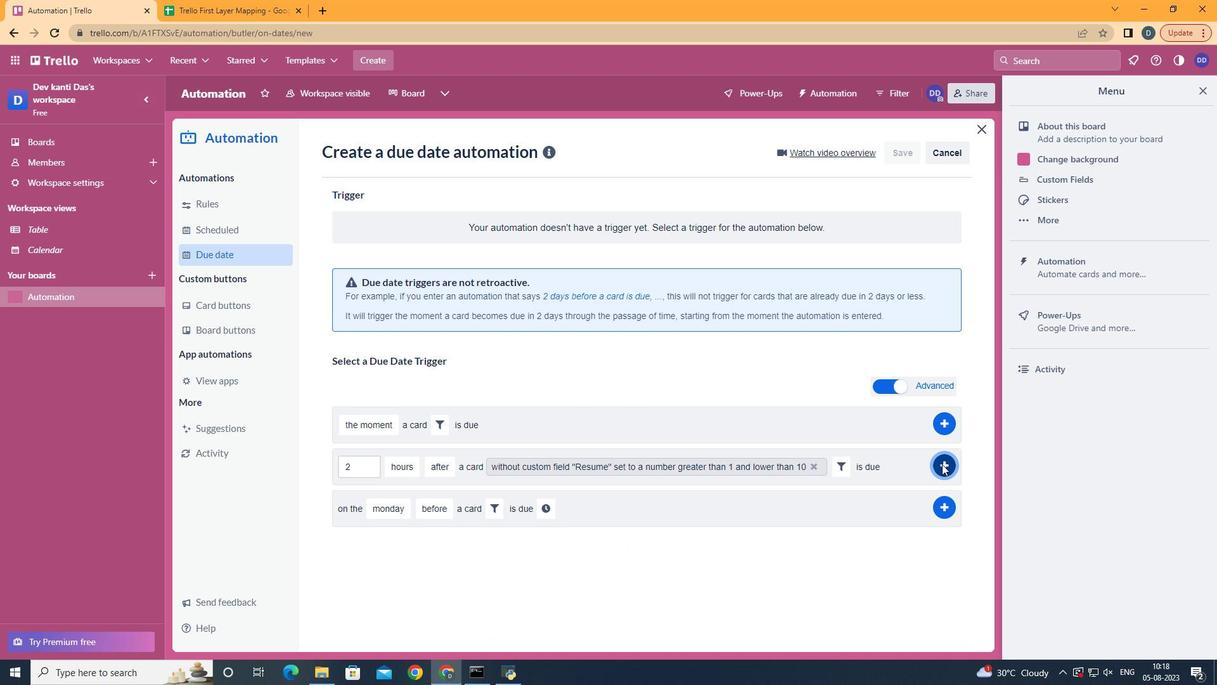 
Action: Mouse pressed left at (895, 435)
Screenshot: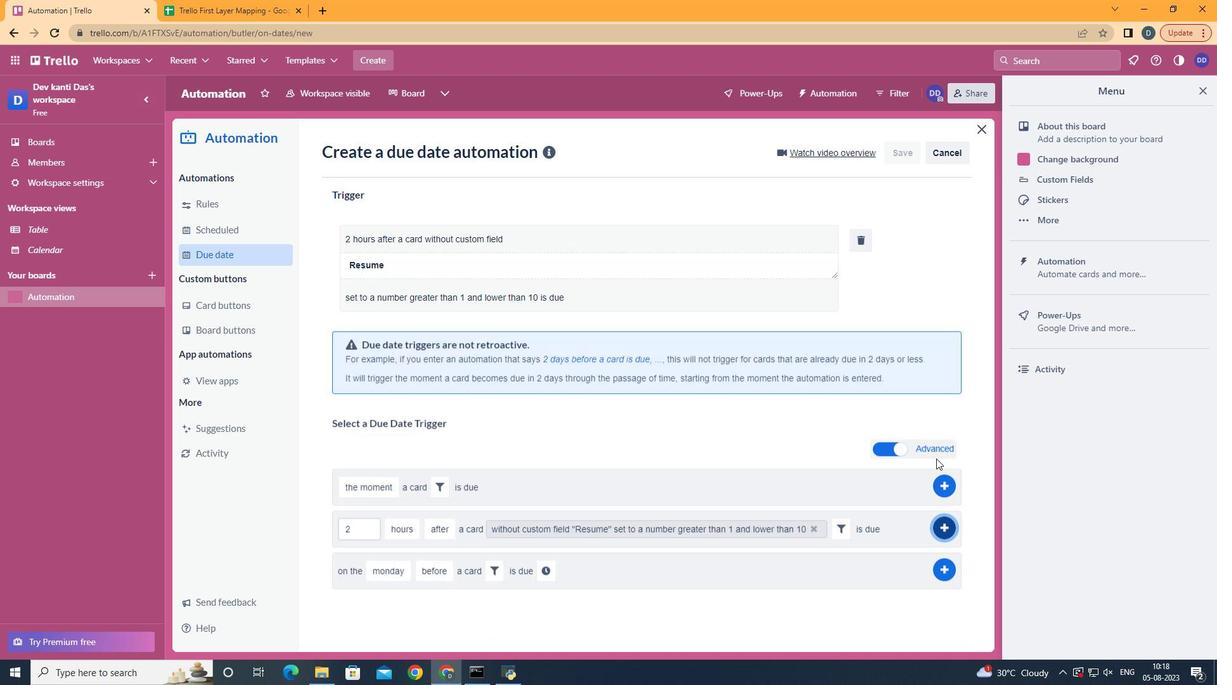 
Action: Mouse moved to (673, 280)
Screenshot: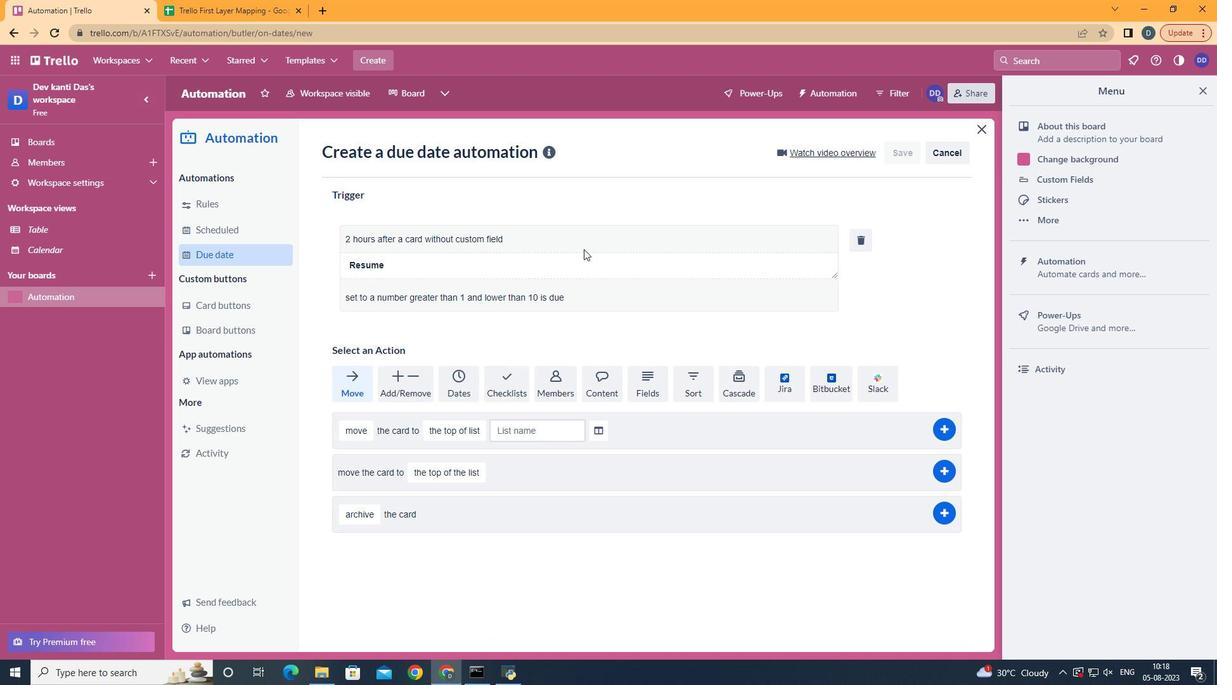 
